 Task: For heading Use Spectral with brown colour.  font size for heading26,  'Change the font style of data to'Spectral and font size to 18,  Change the alignment of both headline & data to Align center.  In the sheet  Attendance Trackerbook
Action: Mouse moved to (42, 139)
Screenshot: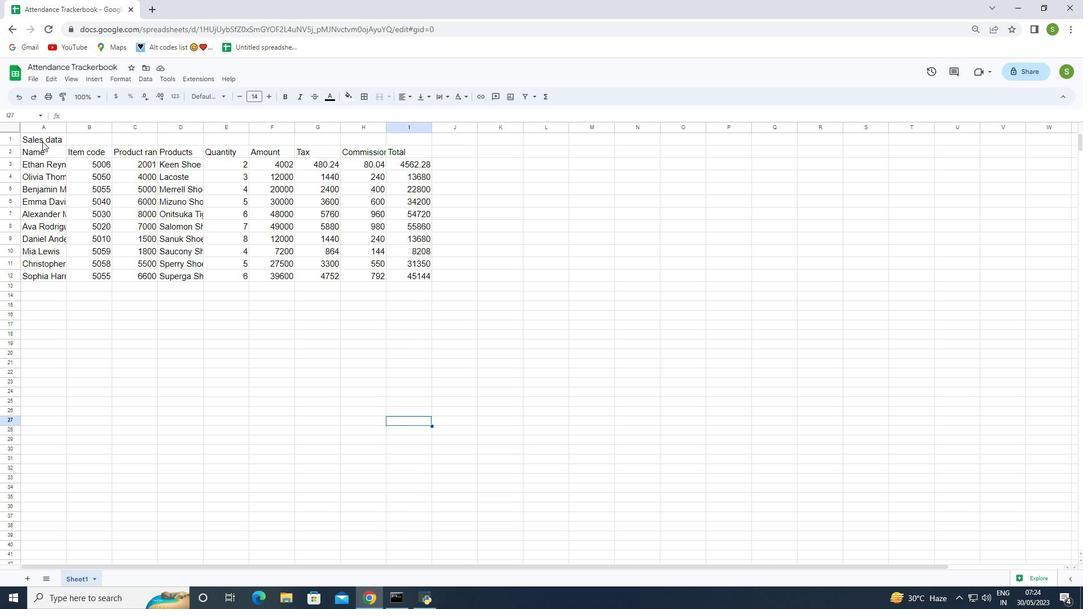 
Action: Mouse pressed left at (42, 139)
Screenshot: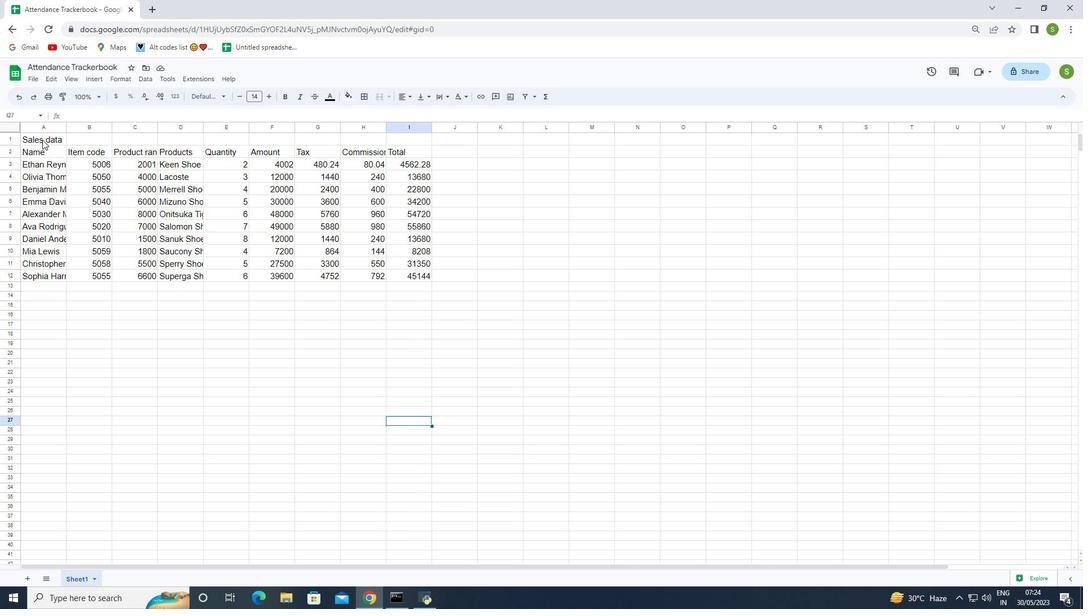 
Action: Mouse moved to (215, 95)
Screenshot: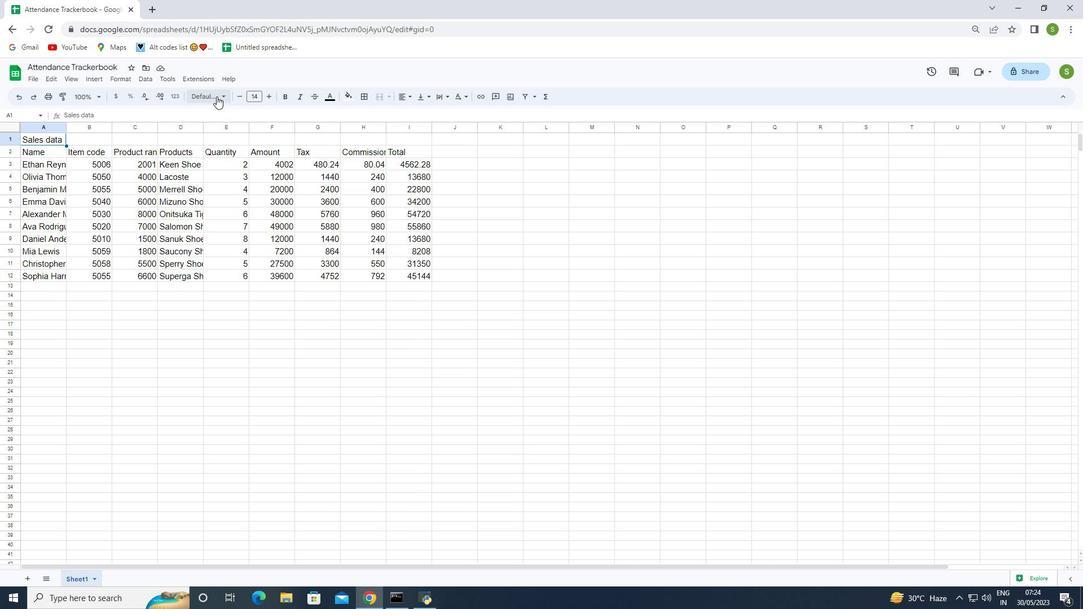 
Action: Mouse pressed left at (215, 95)
Screenshot: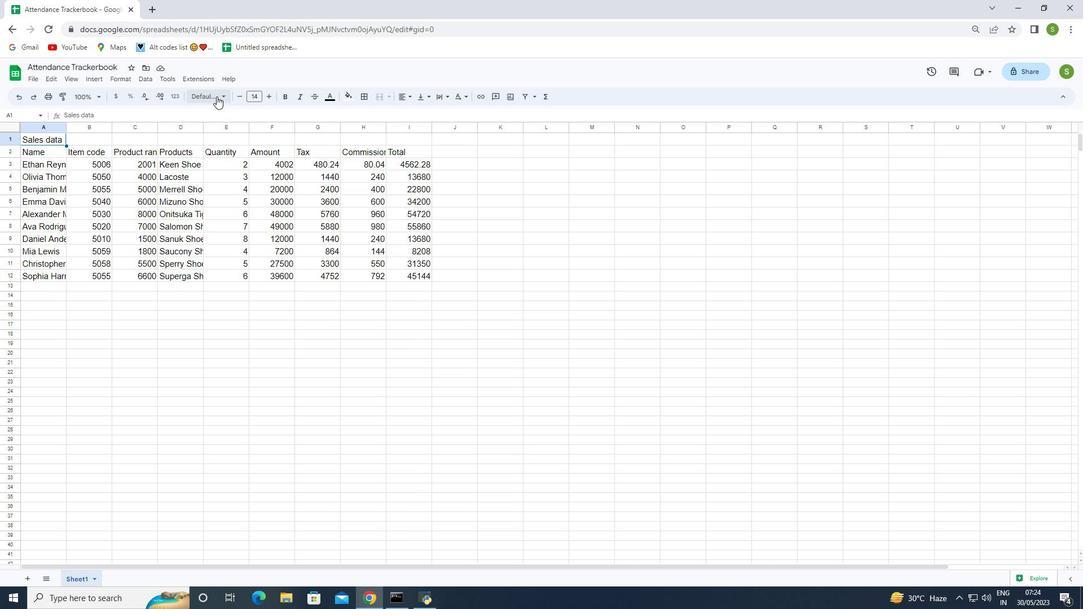 
Action: Mouse moved to (232, 448)
Screenshot: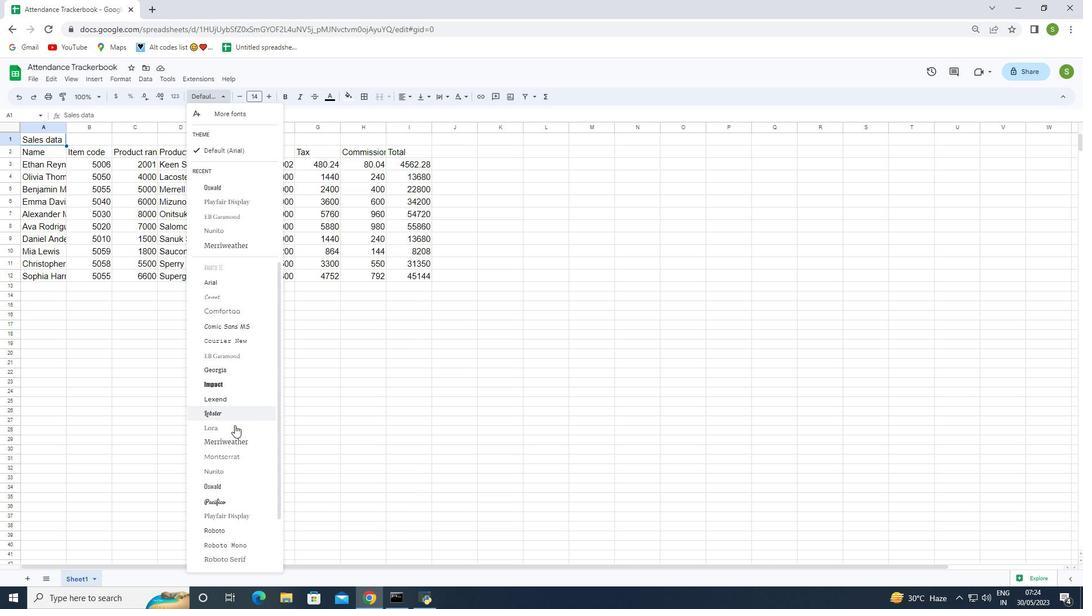 
Action: Mouse scrolled (232, 448) with delta (0, 0)
Screenshot: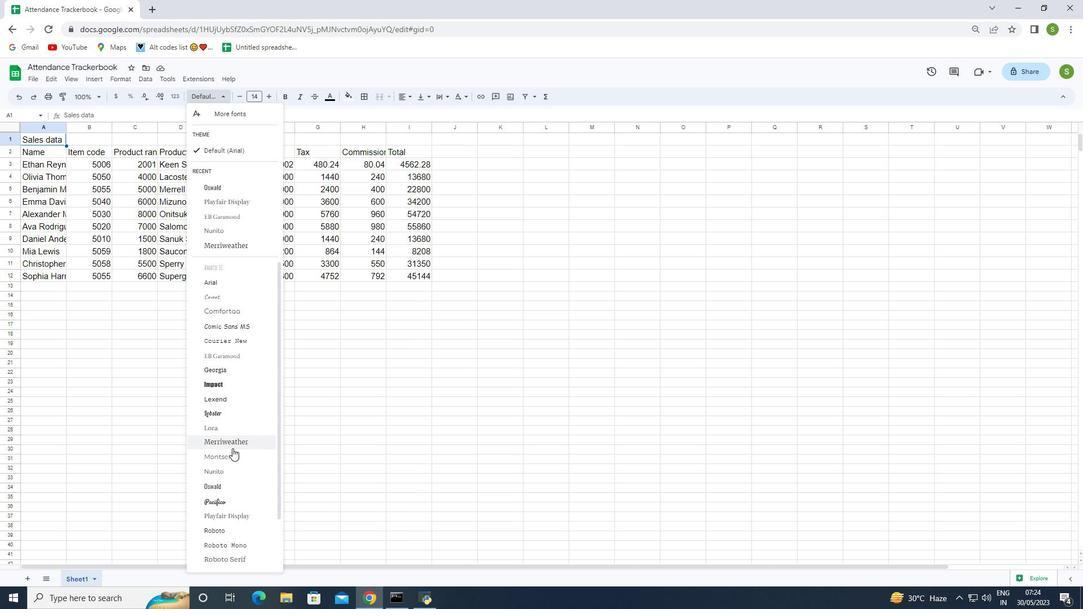 
Action: Mouse moved to (233, 452)
Screenshot: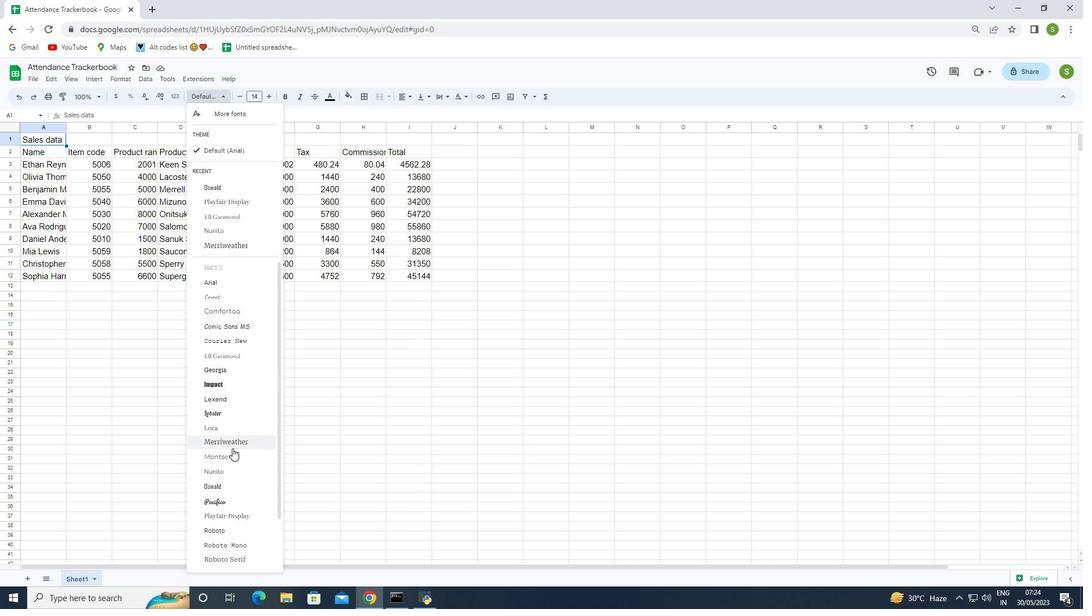 
Action: Mouse scrolled (233, 451) with delta (0, 0)
Screenshot: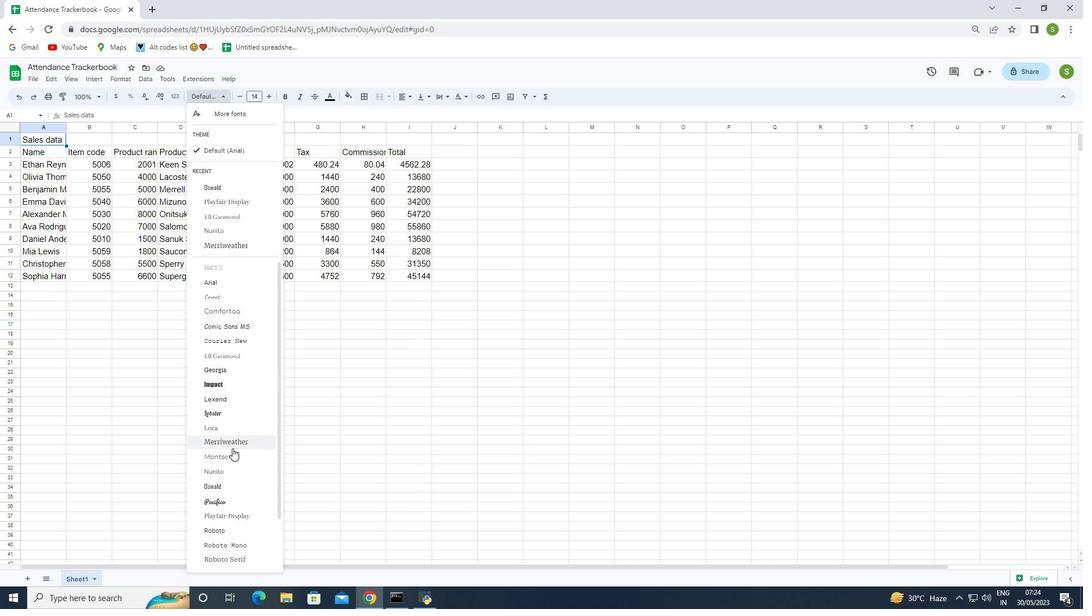 
Action: Mouse moved to (235, 457)
Screenshot: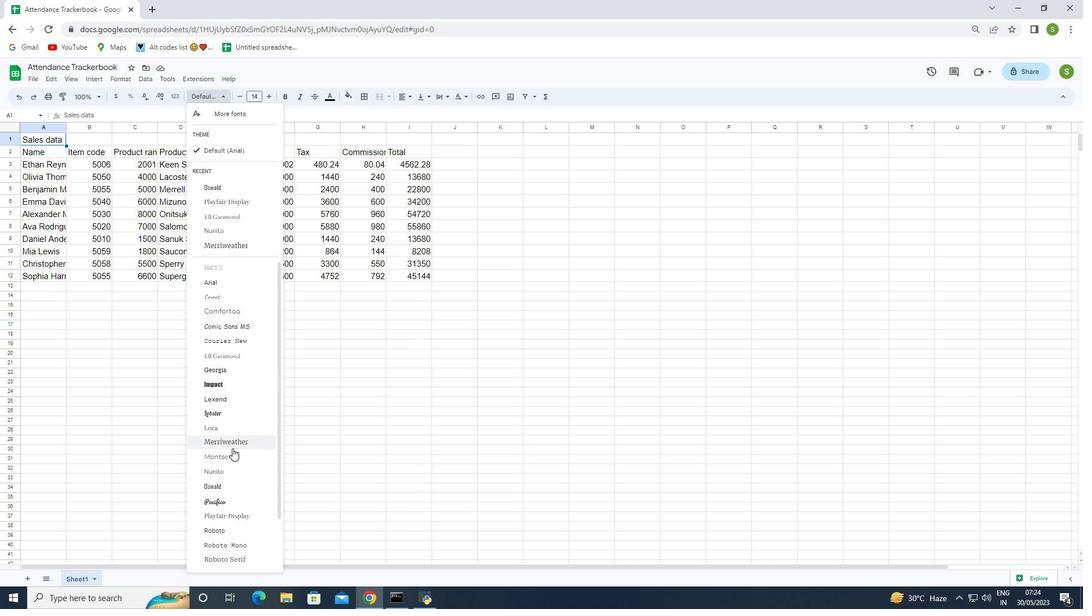 
Action: Mouse scrolled (235, 457) with delta (0, 0)
Screenshot: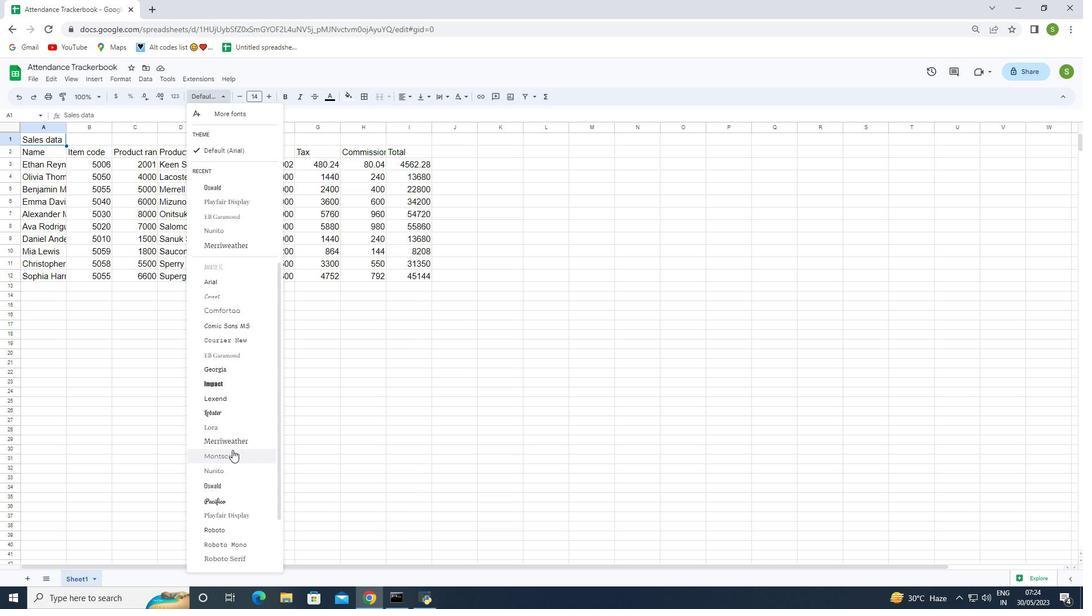 
Action: Mouse moved to (235, 459)
Screenshot: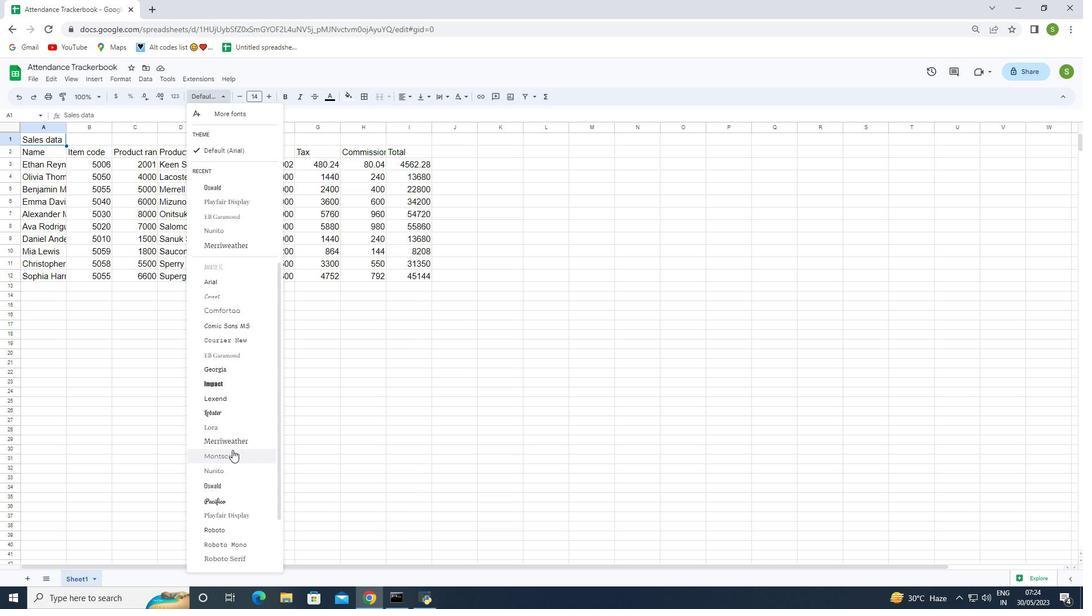 
Action: Mouse scrolled (235, 458) with delta (0, 0)
Screenshot: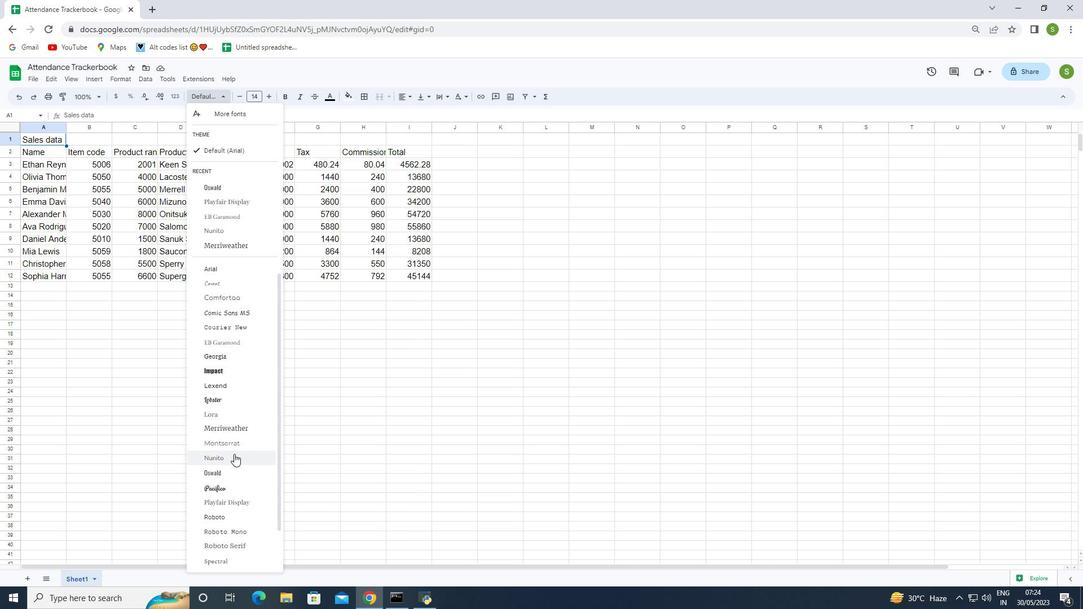 
Action: Mouse moved to (235, 460)
Screenshot: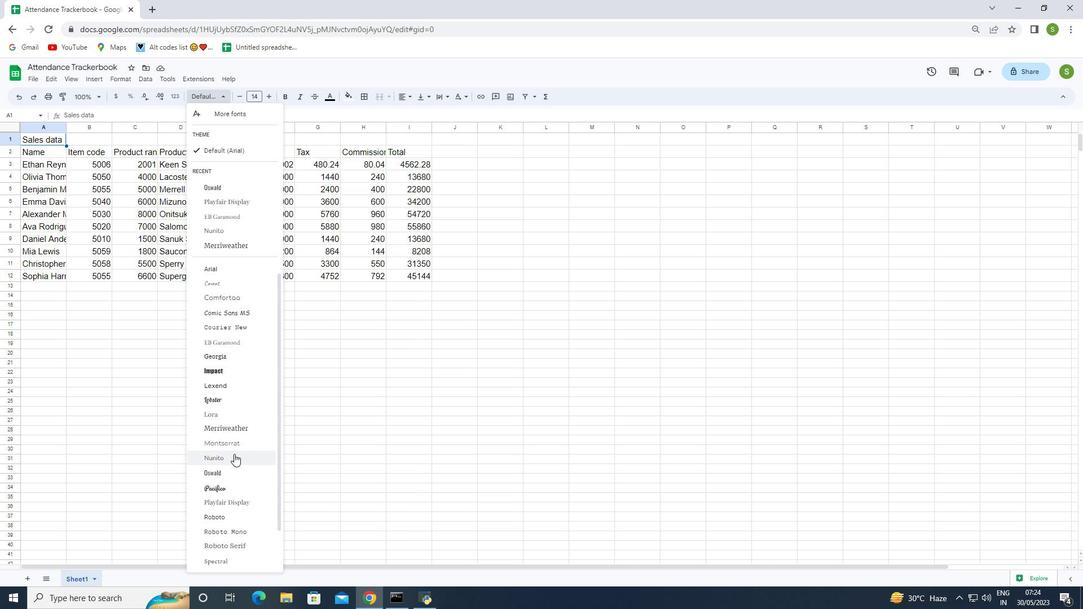 
Action: Mouse scrolled (235, 460) with delta (0, 0)
Screenshot: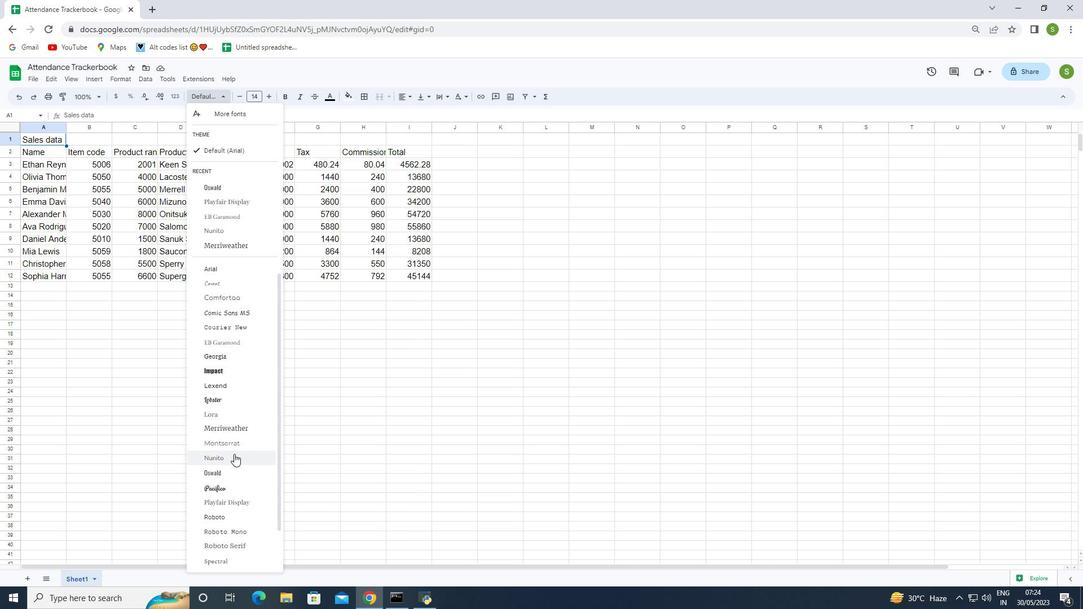 
Action: Mouse moved to (237, 461)
Screenshot: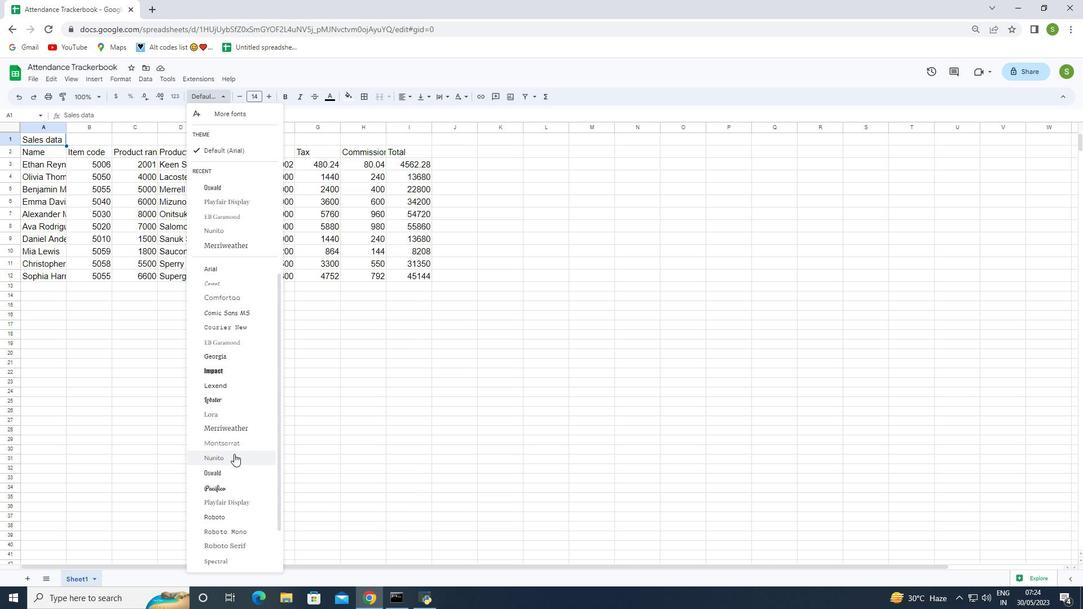 
Action: Mouse scrolled (237, 461) with delta (0, 0)
Screenshot: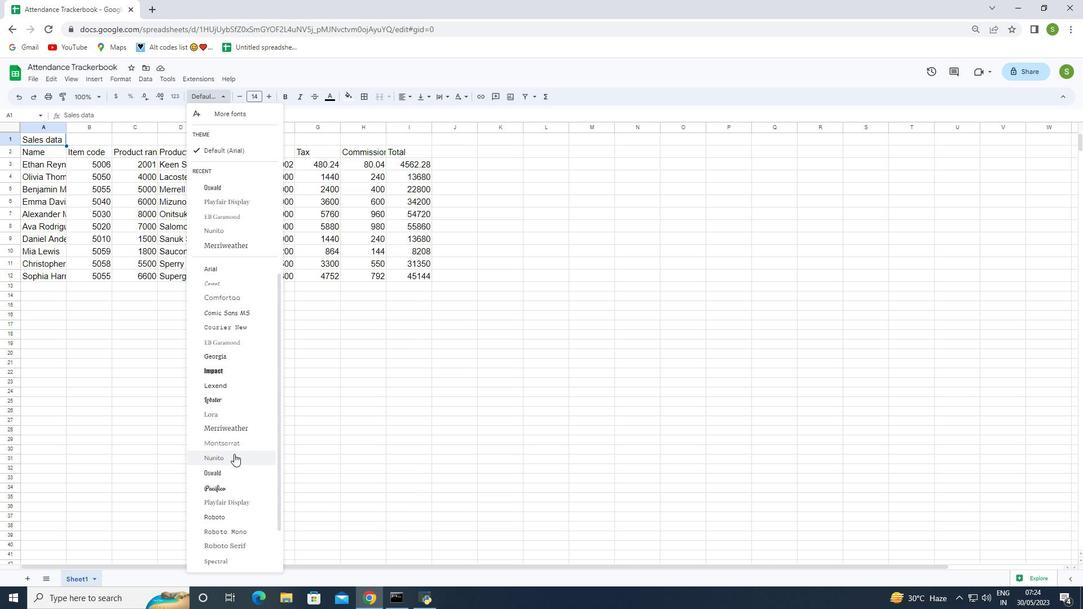 
Action: Mouse moved to (245, 489)
Screenshot: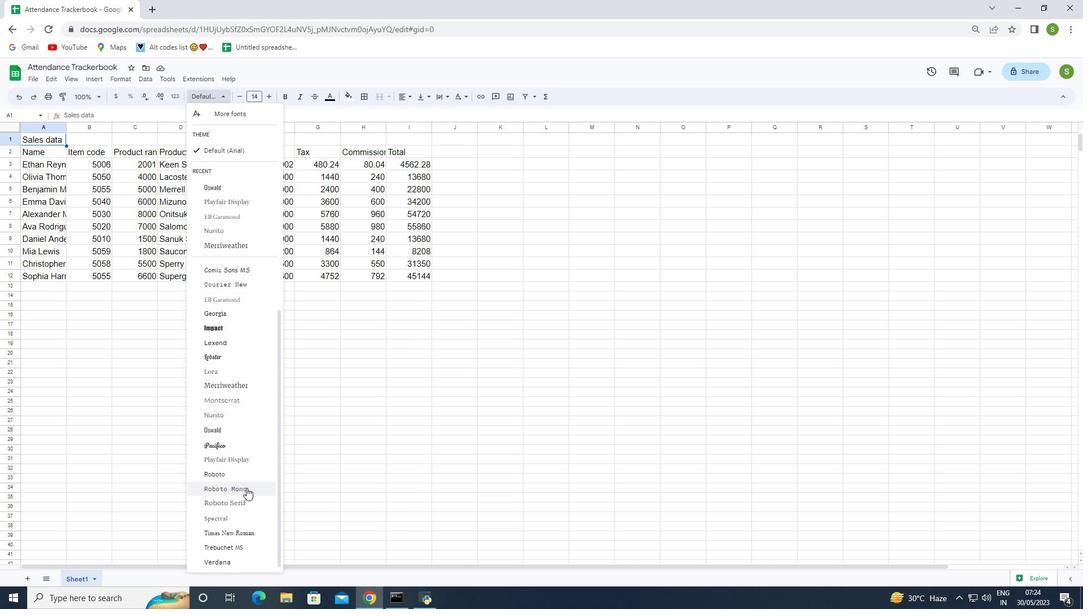 
Action: Mouse scrolled (245, 489) with delta (0, 0)
Screenshot: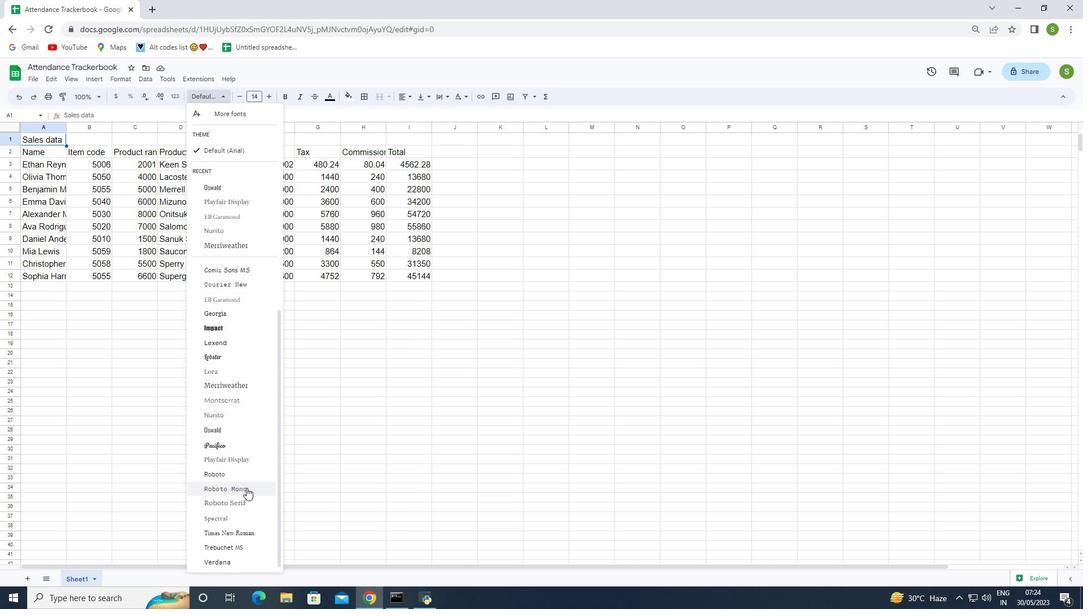 
Action: Mouse moved to (245, 489)
Screenshot: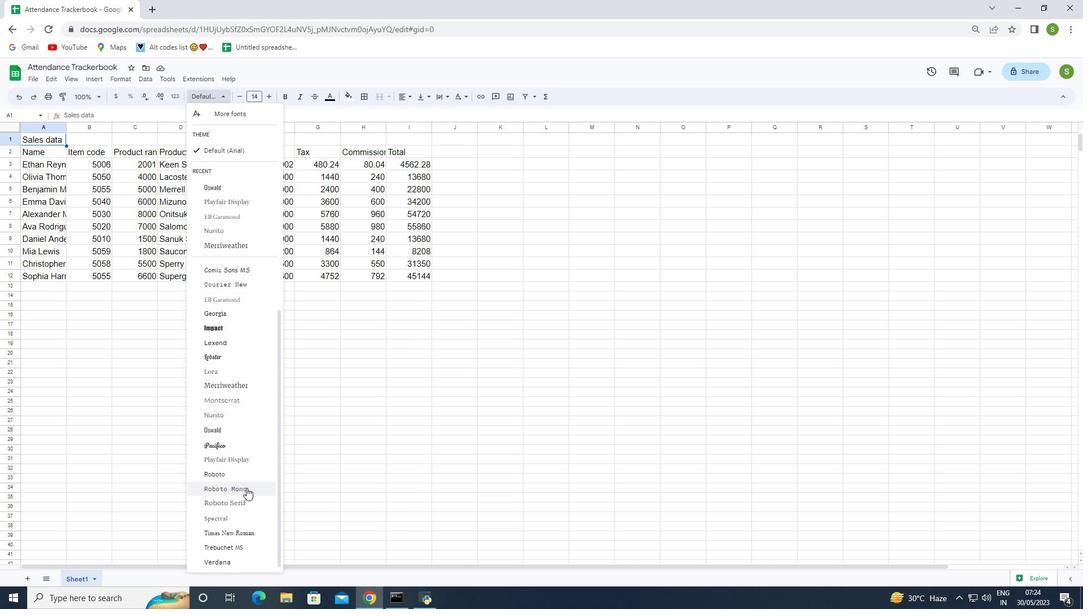 
Action: Mouse scrolled (245, 489) with delta (0, 0)
Screenshot: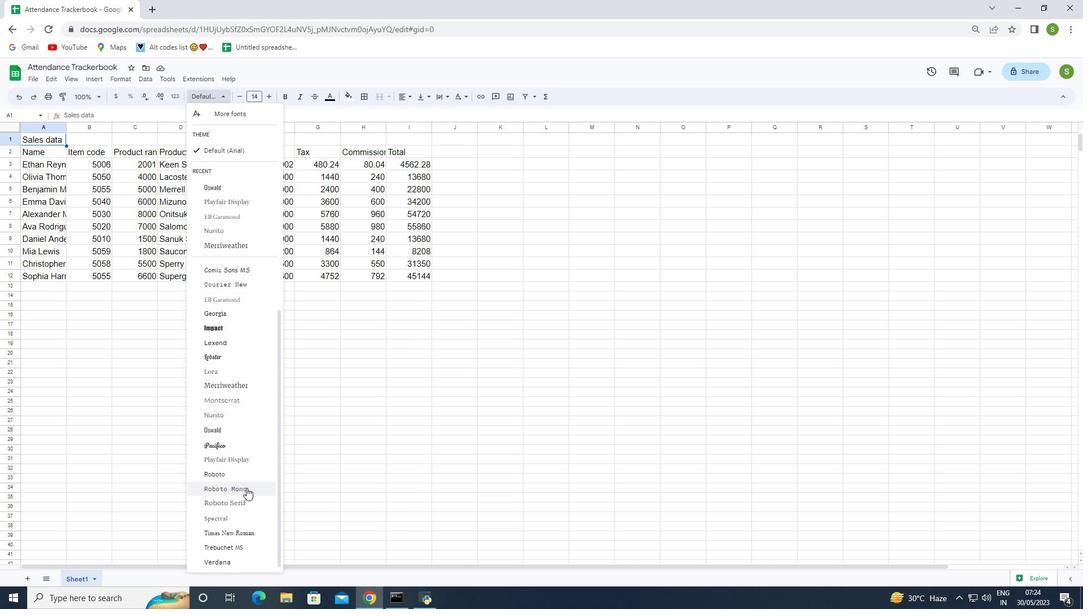 
Action: Mouse scrolled (245, 489) with delta (0, 0)
Screenshot: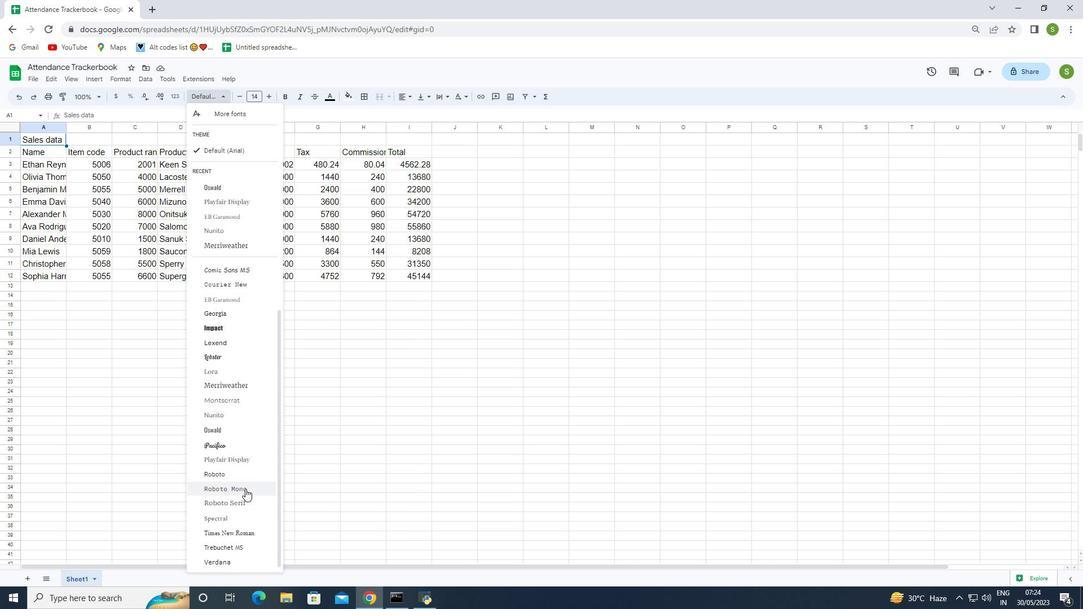 
Action: Mouse moved to (244, 490)
Screenshot: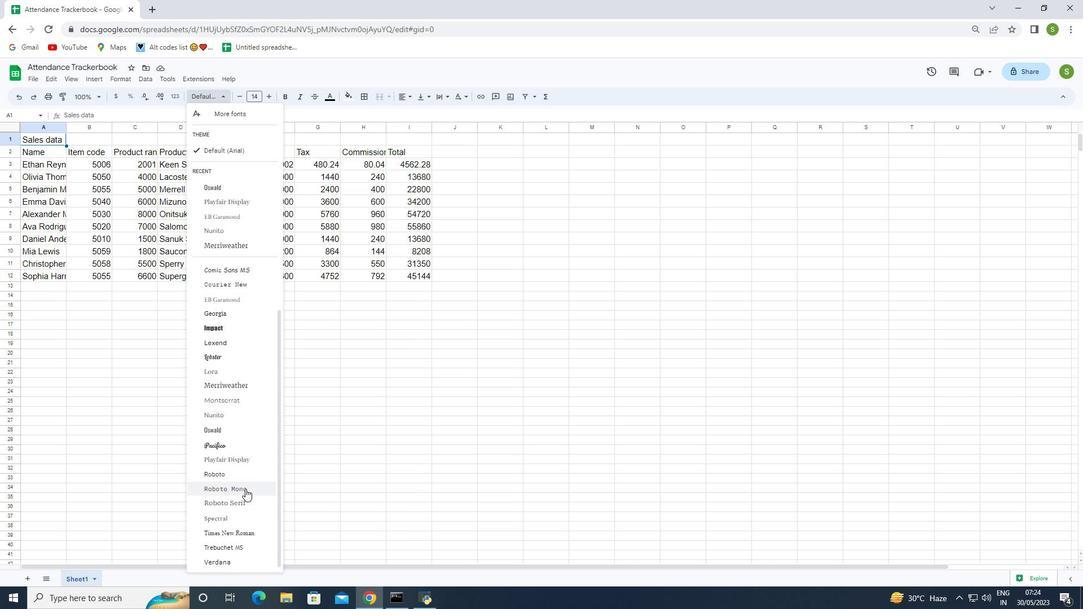 
Action: Mouse scrolled (244, 489) with delta (0, 0)
Screenshot: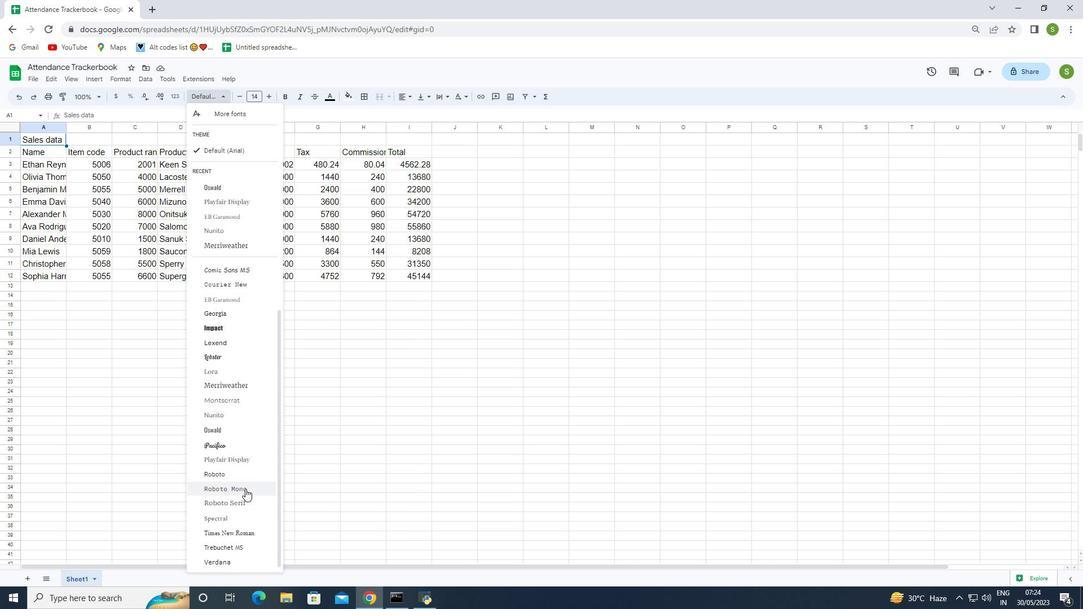 
Action: Mouse moved to (244, 490)
Screenshot: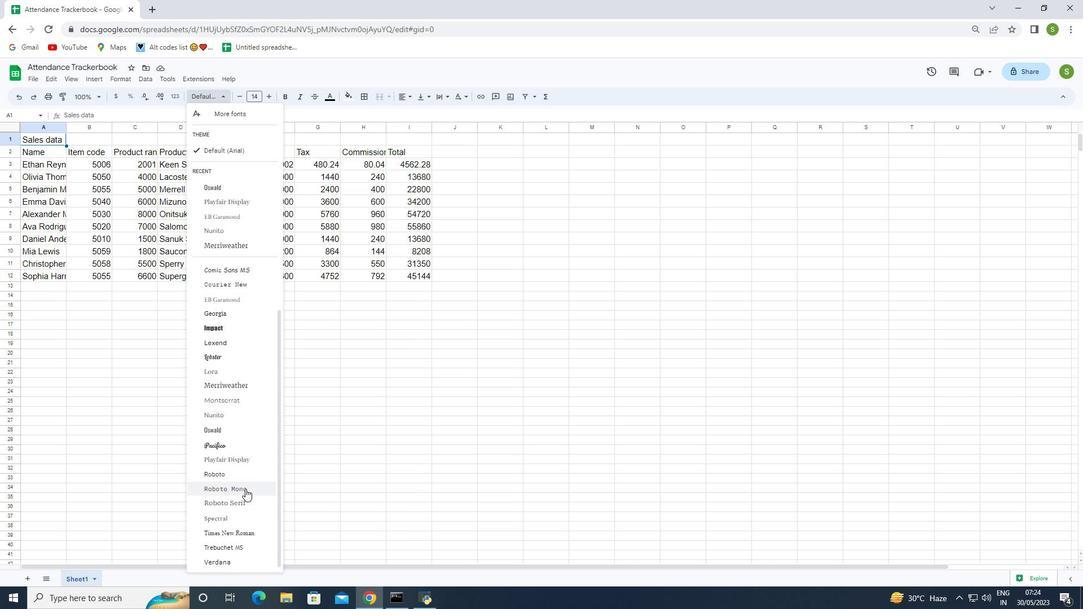 
Action: Mouse scrolled (244, 489) with delta (0, 0)
Screenshot: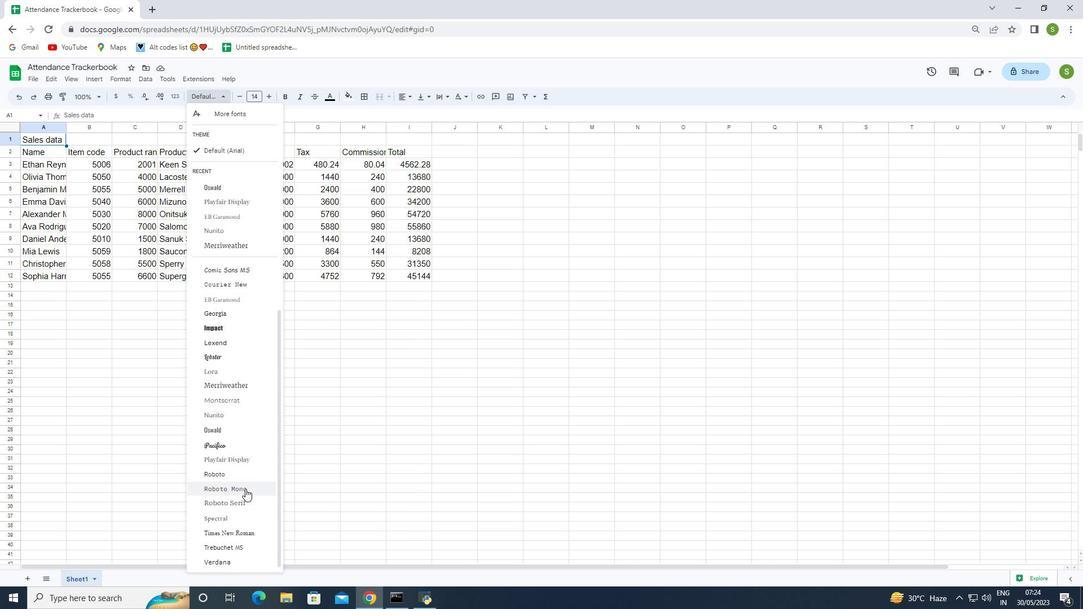 
Action: Mouse moved to (228, 521)
Screenshot: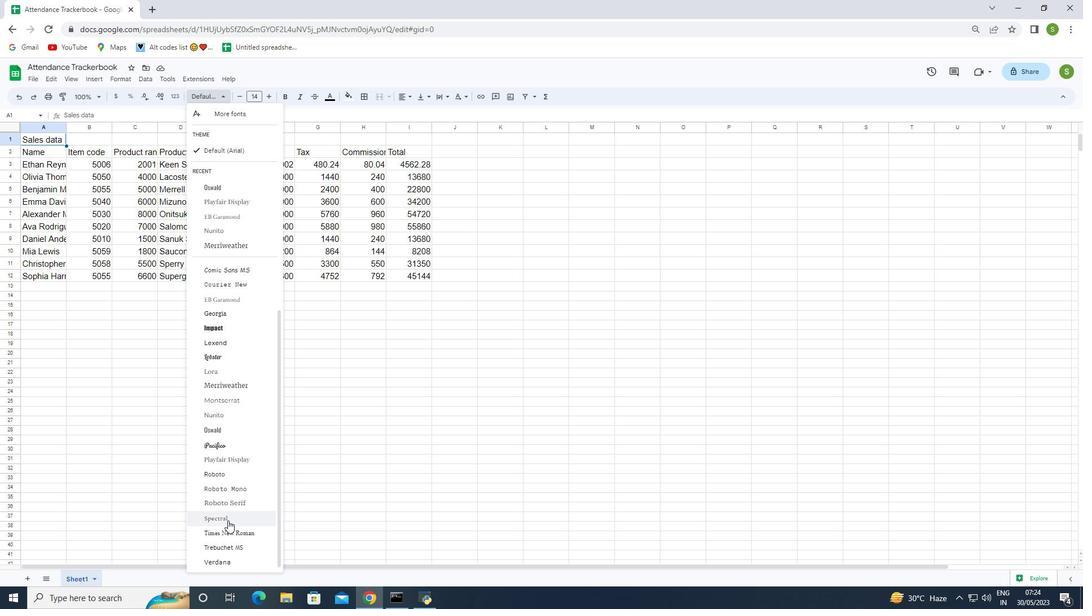 
Action: Mouse pressed left at (228, 521)
Screenshot: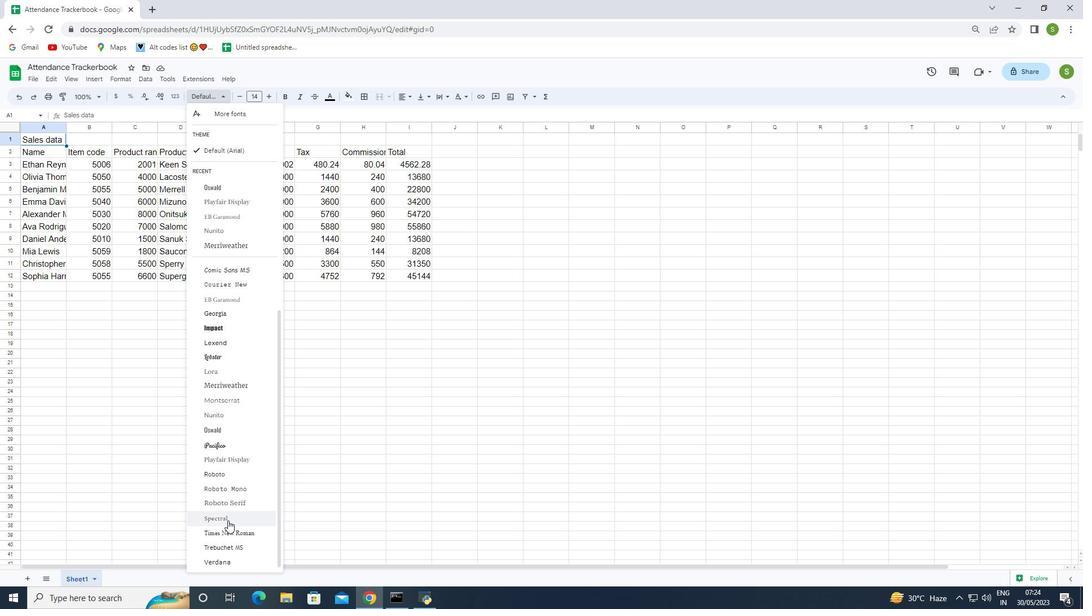 
Action: Mouse moved to (53, 139)
Screenshot: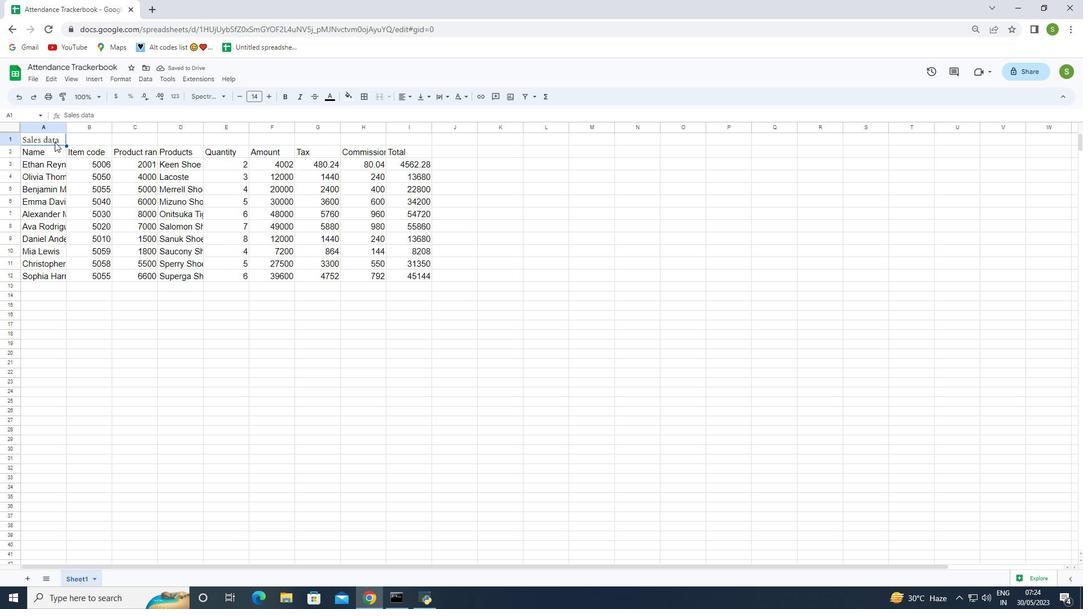 
Action: Mouse pressed left at (53, 139)
Screenshot: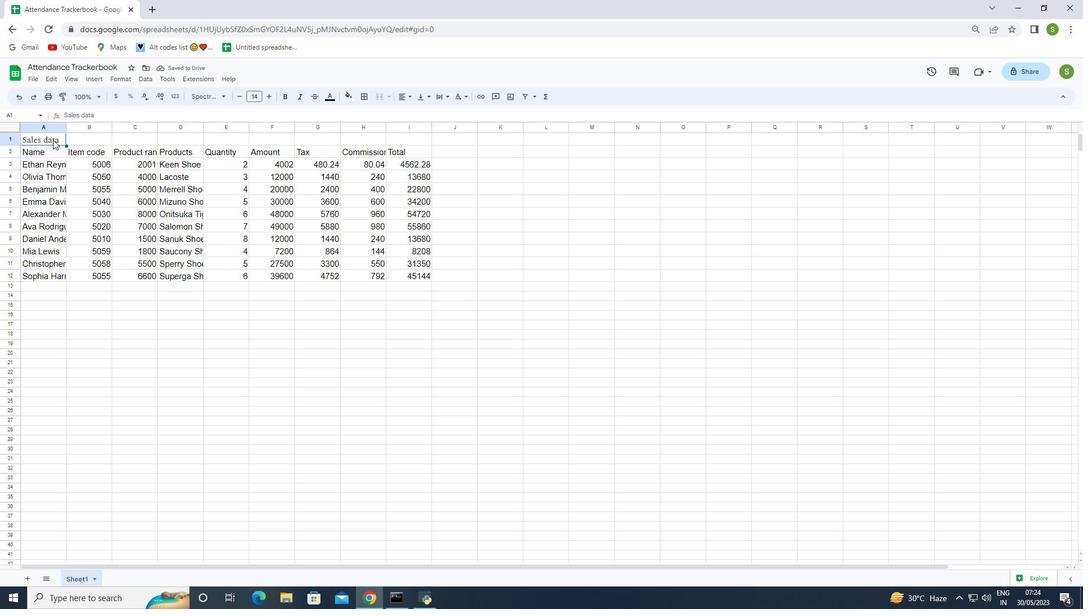 
Action: Mouse moved to (355, 97)
Screenshot: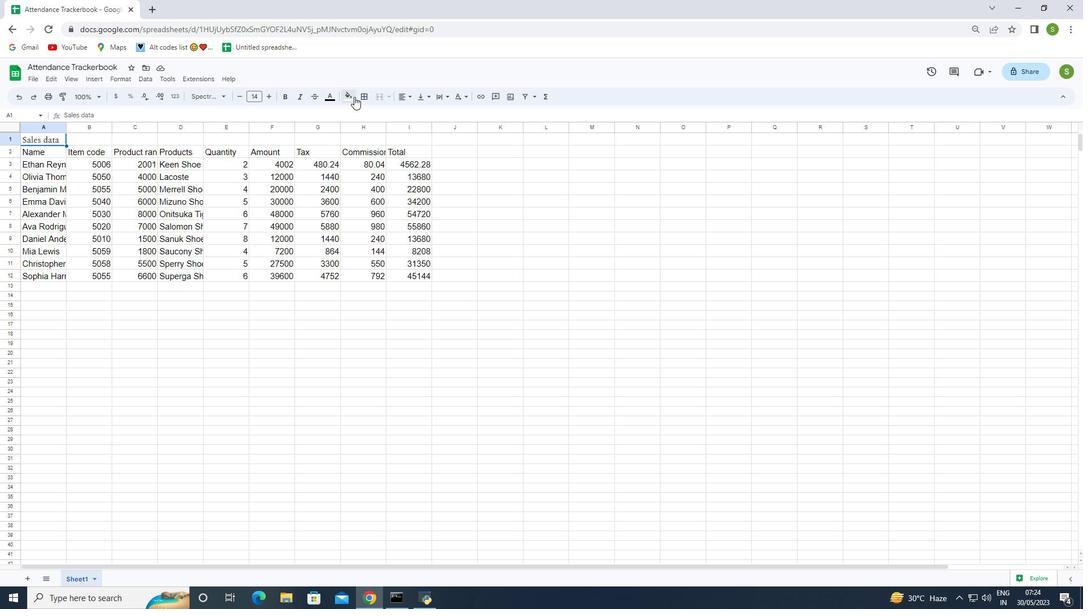 
Action: Mouse pressed left at (355, 97)
Screenshot: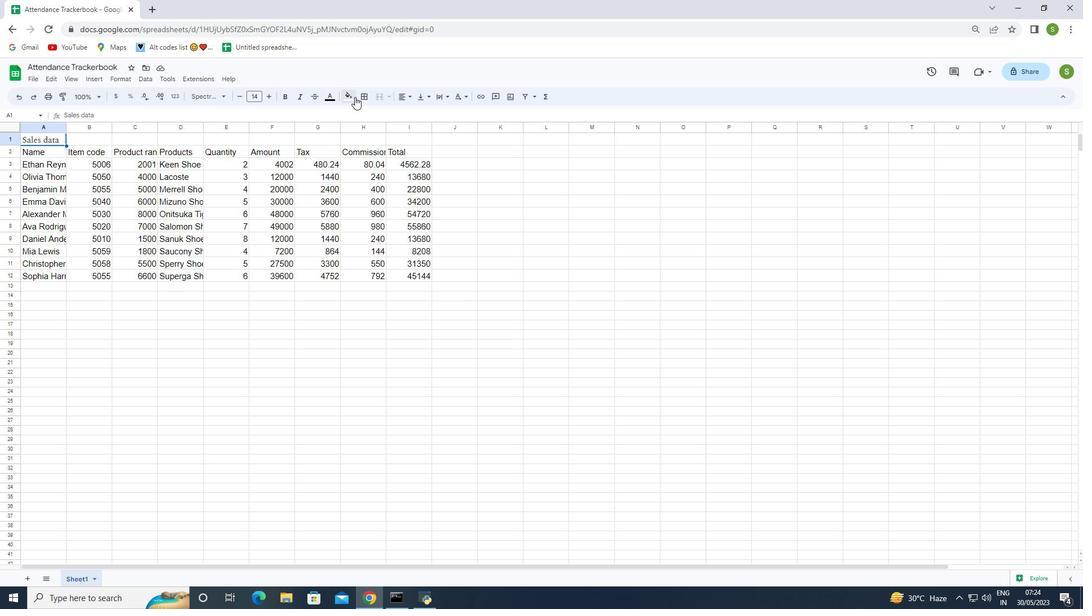
Action: Mouse moved to (353, 139)
Screenshot: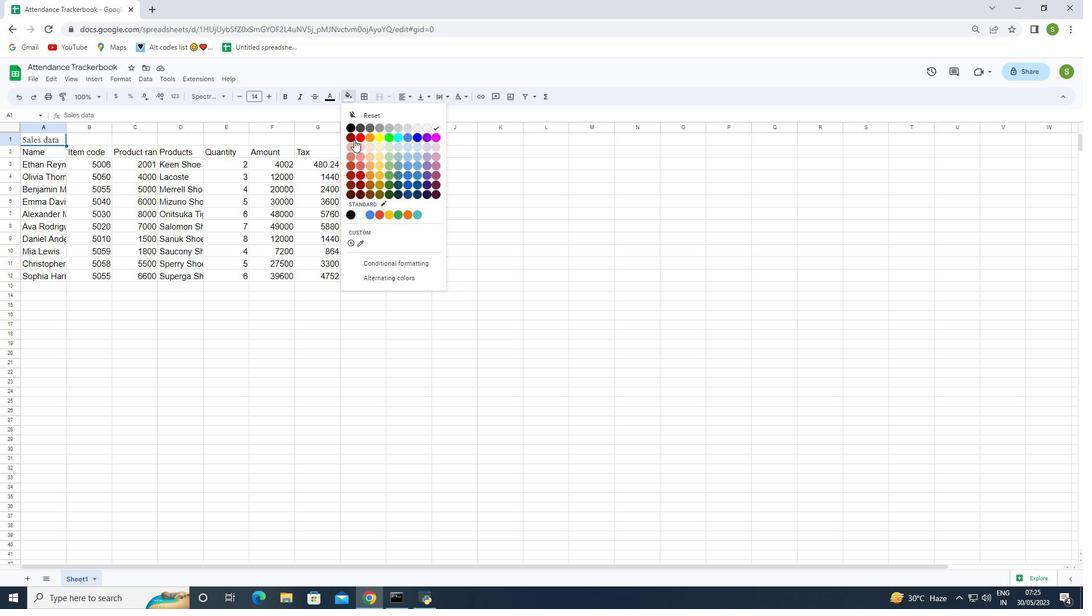 
Action: Mouse pressed left at (353, 139)
Screenshot: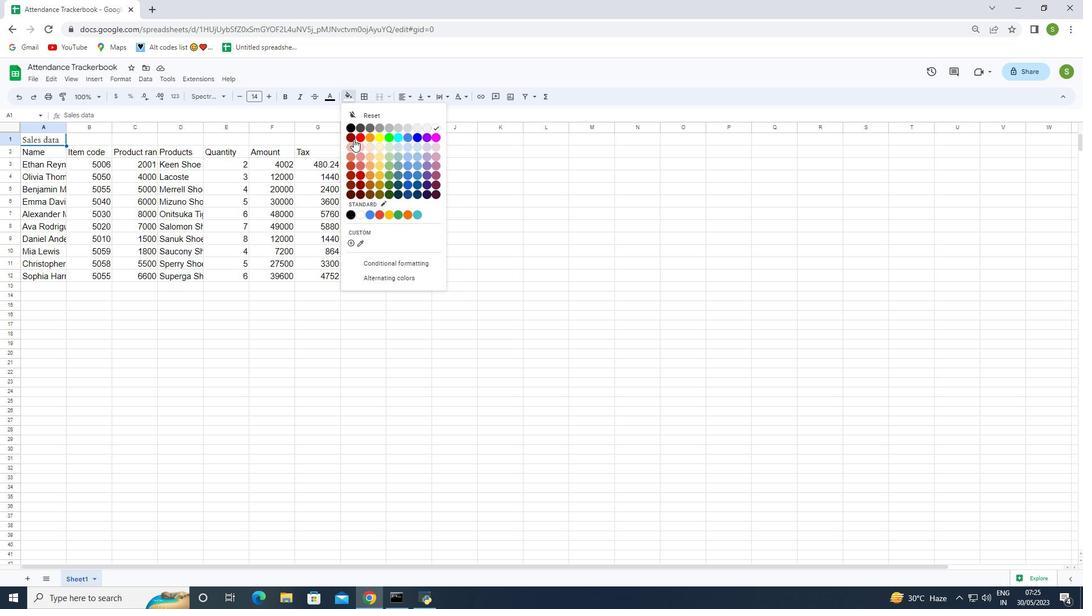 
Action: Mouse moved to (270, 97)
Screenshot: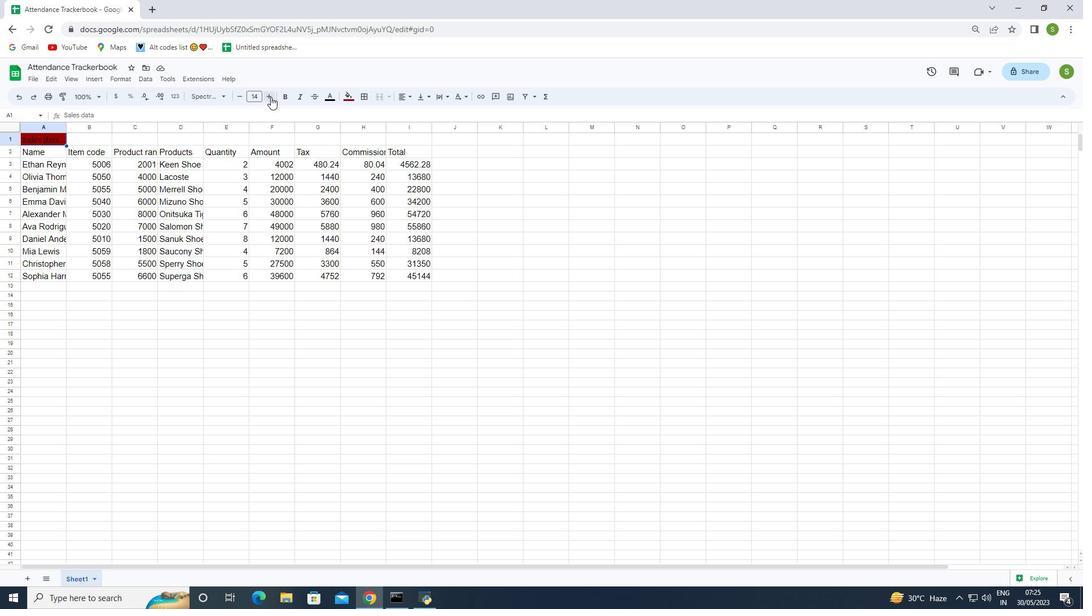 
Action: Mouse pressed left at (270, 97)
Screenshot: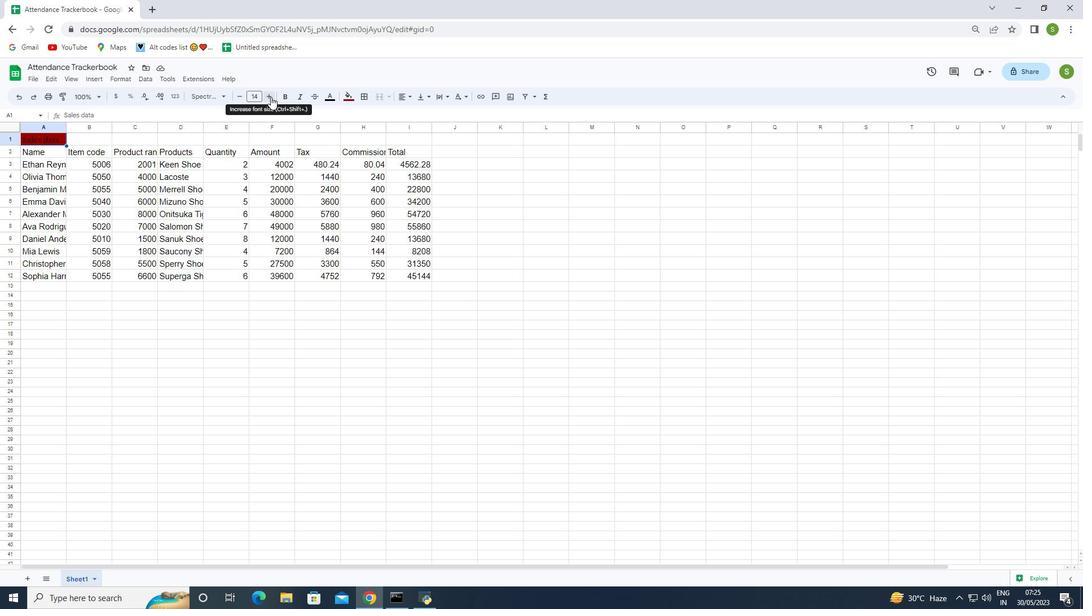 
Action: Mouse pressed left at (270, 97)
Screenshot: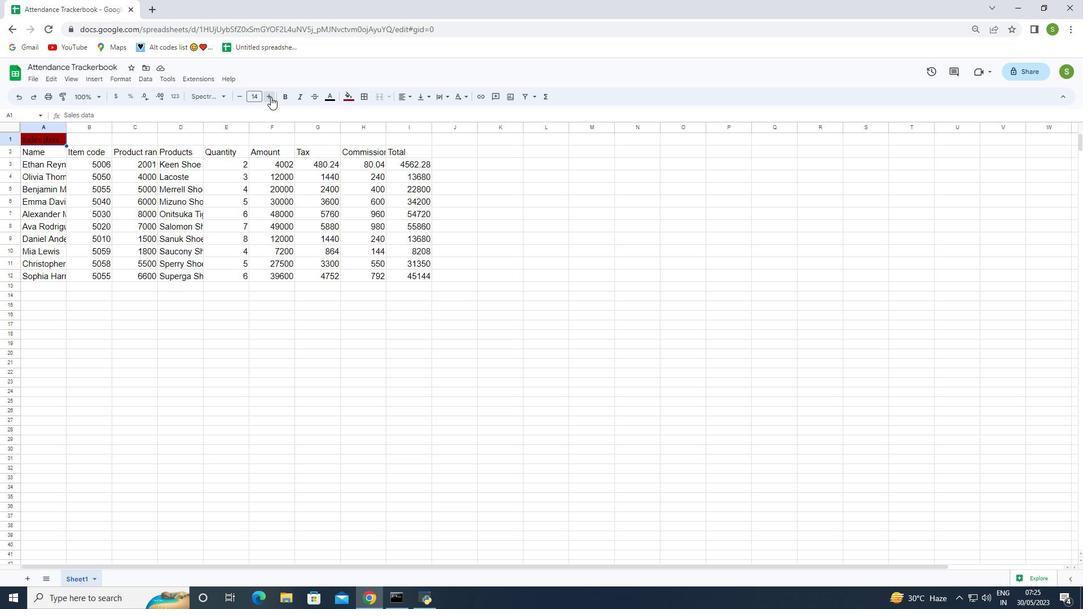 
Action: Mouse pressed left at (270, 97)
Screenshot: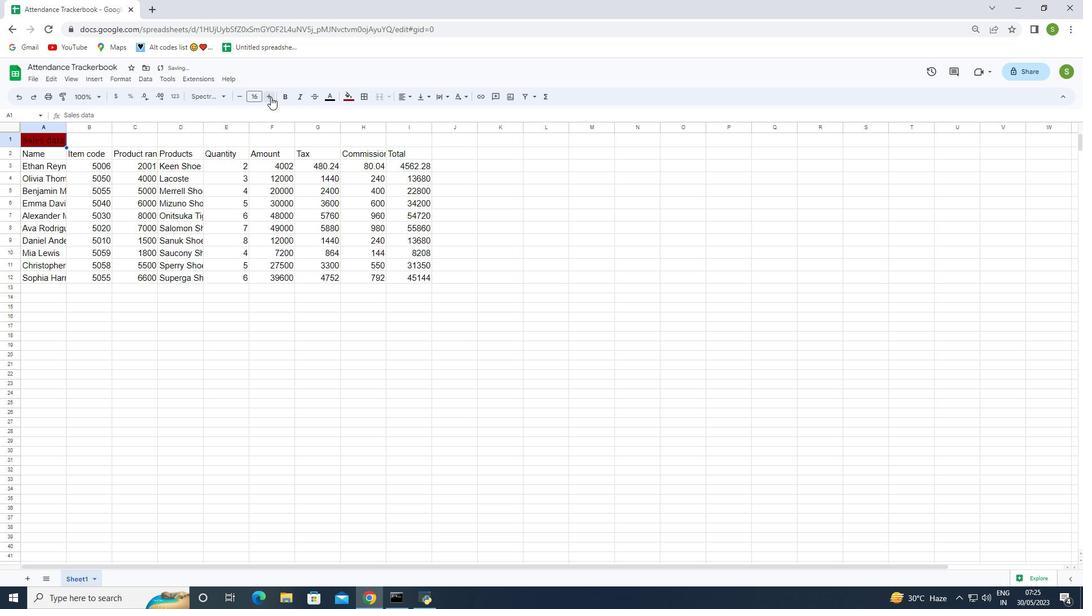 
Action: Mouse pressed left at (270, 97)
Screenshot: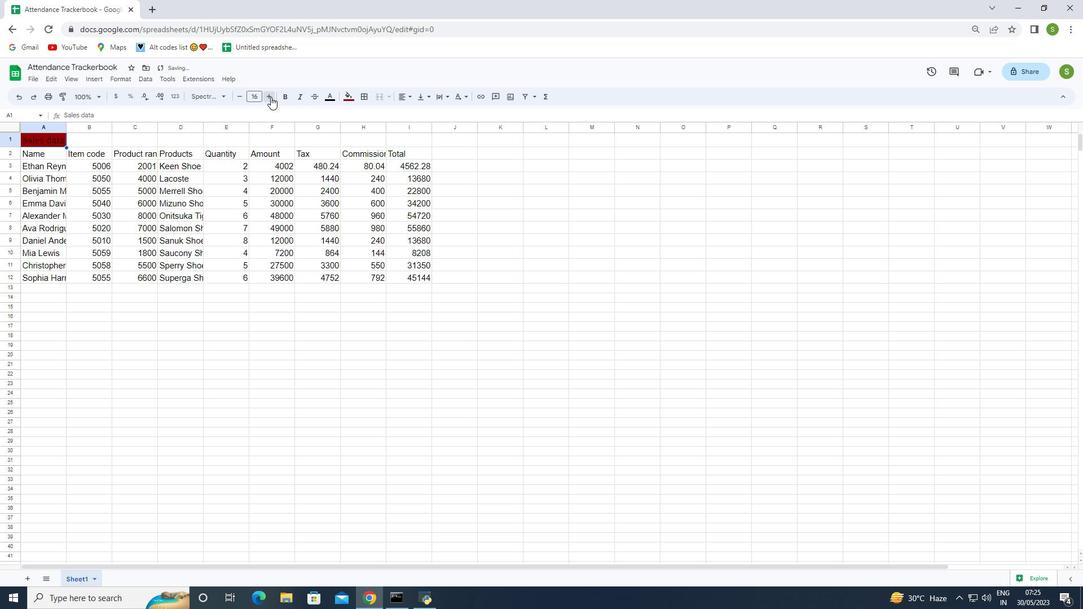
Action: Mouse pressed left at (270, 97)
Screenshot: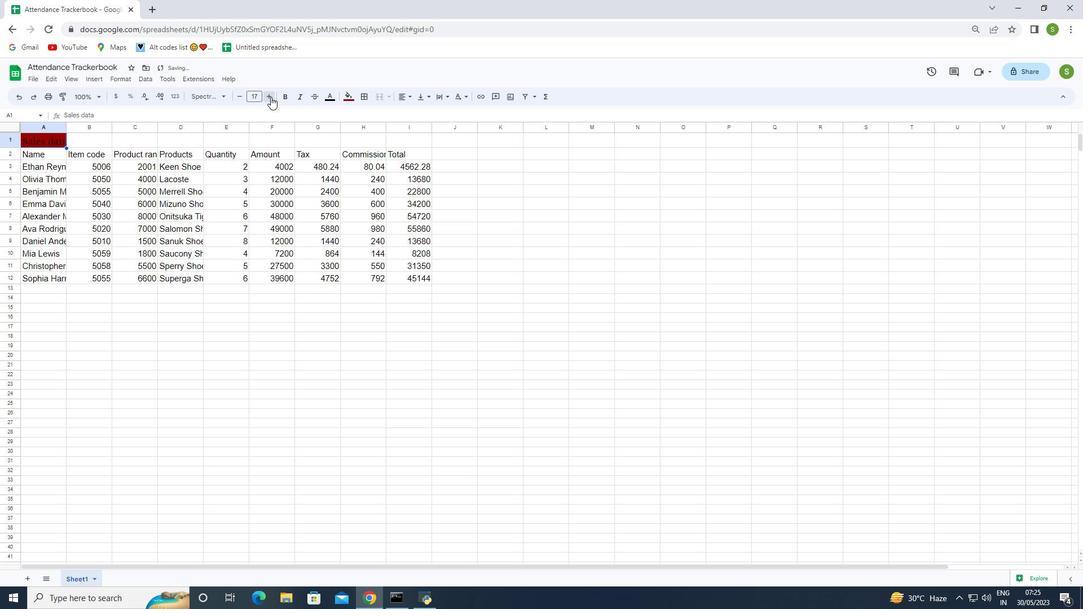 
Action: Mouse pressed left at (270, 97)
Screenshot: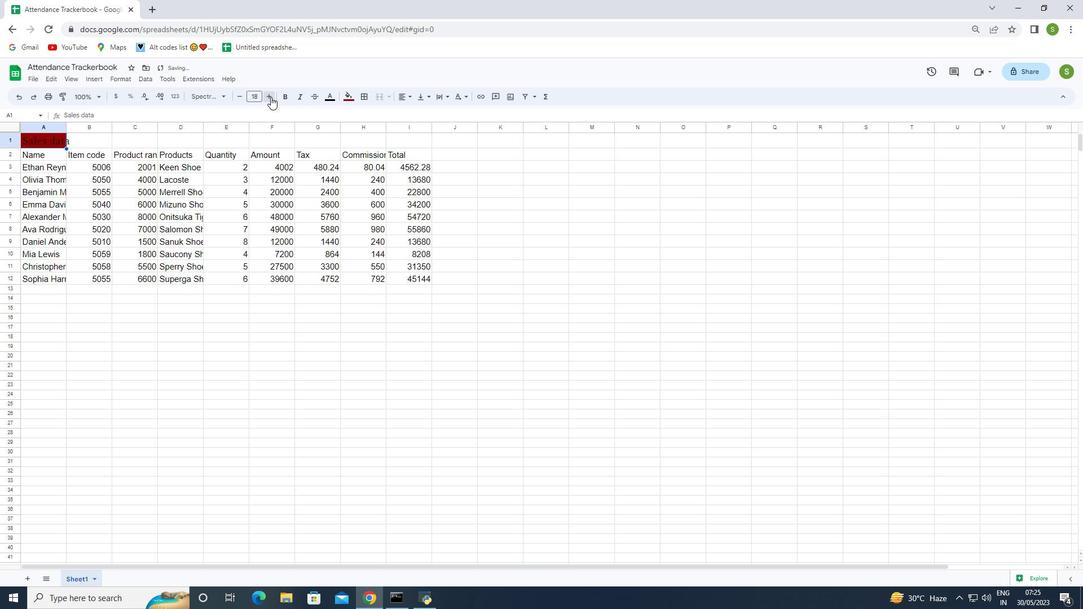 
Action: Mouse pressed left at (270, 97)
Screenshot: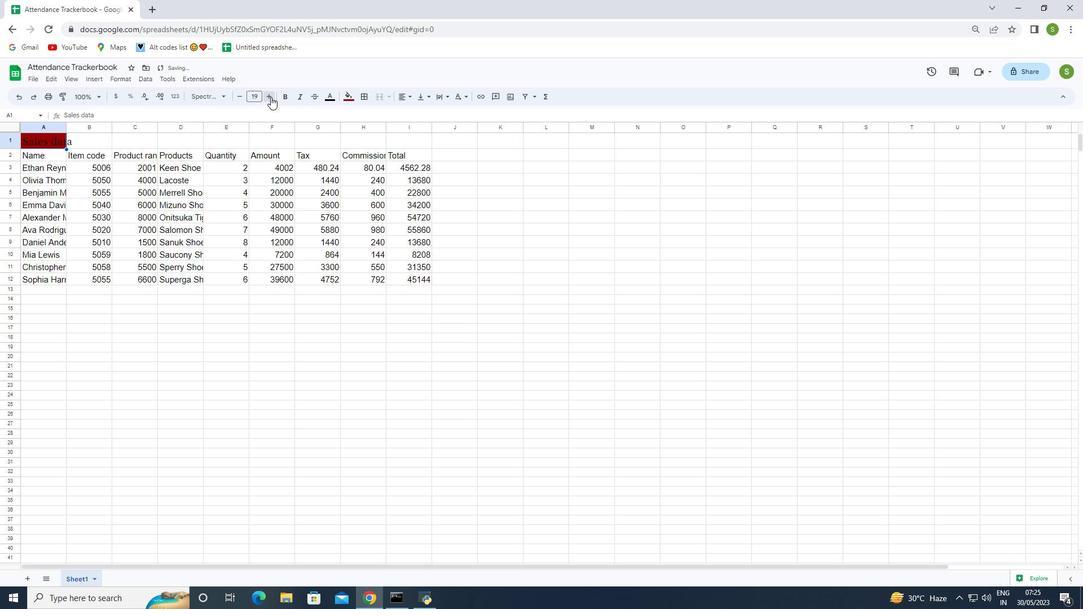 
Action: Mouse pressed left at (270, 97)
Screenshot: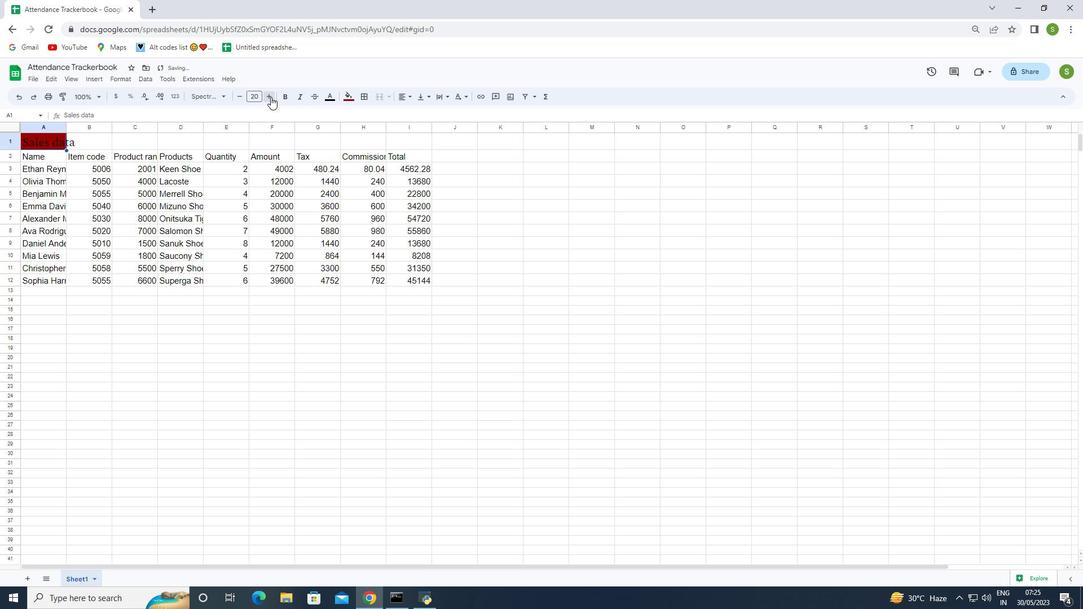 
Action: Mouse pressed left at (270, 97)
Screenshot: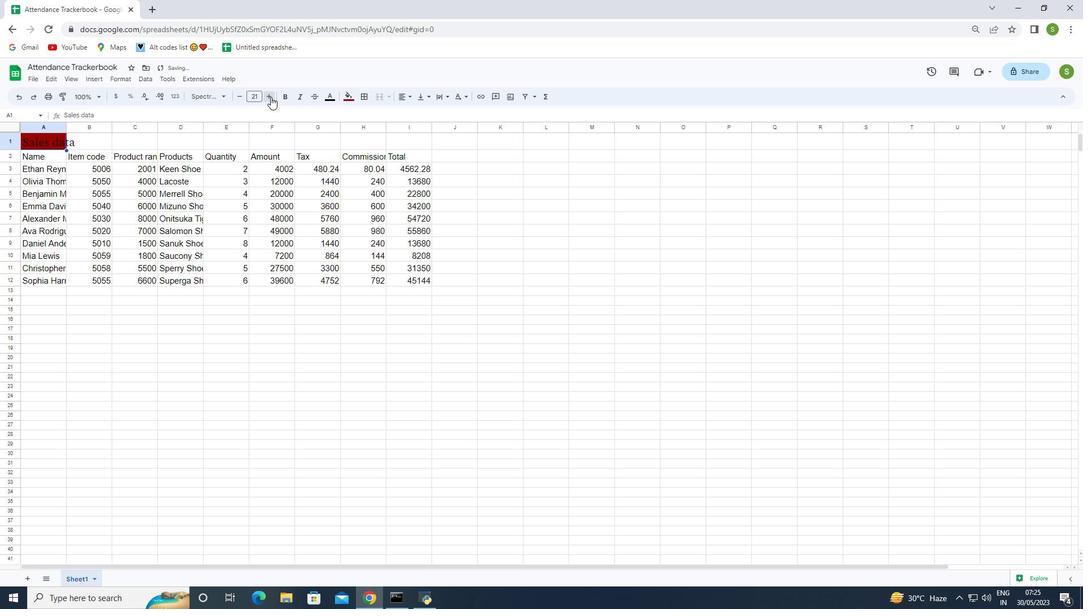 
Action: Mouse pressed left at (270, 97)
Screenshot: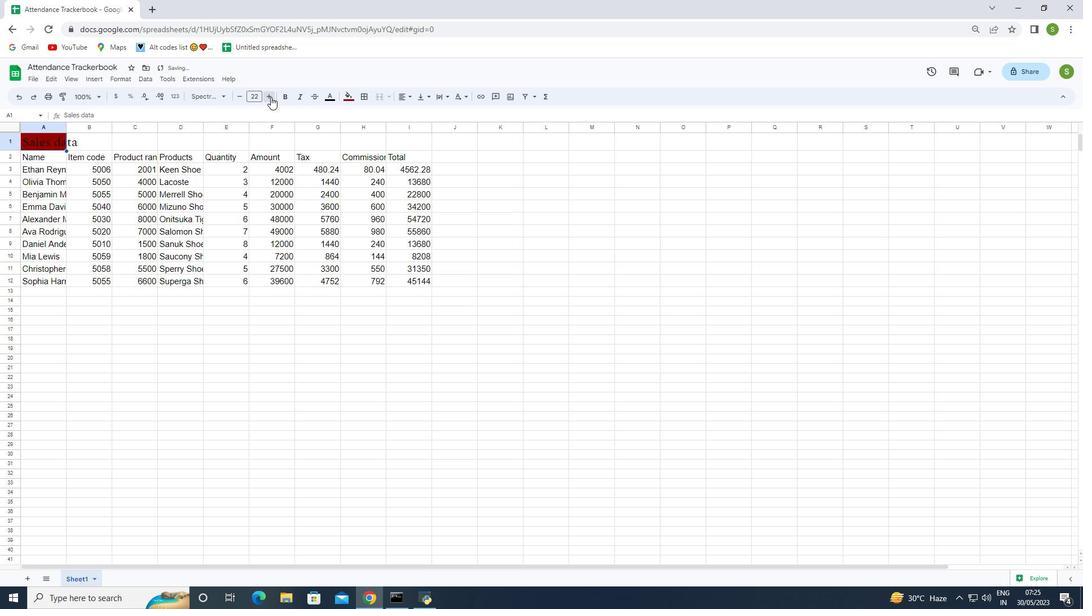 
Action: Mouse pressed left at (270, 97)
Screenshot: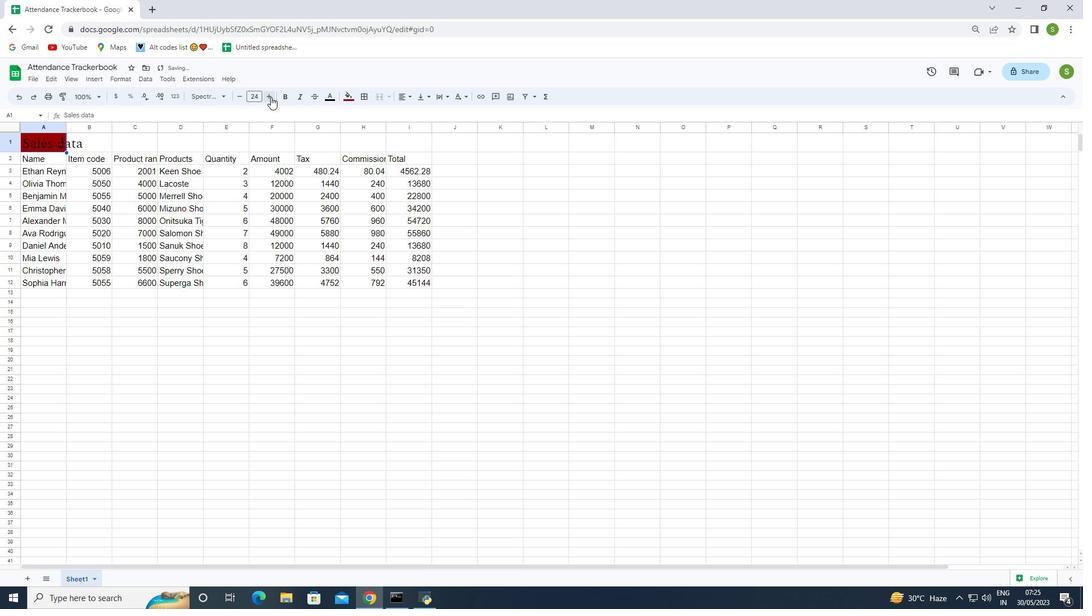 
Action: Mouse pressed left at (270, 97)
Screenshot: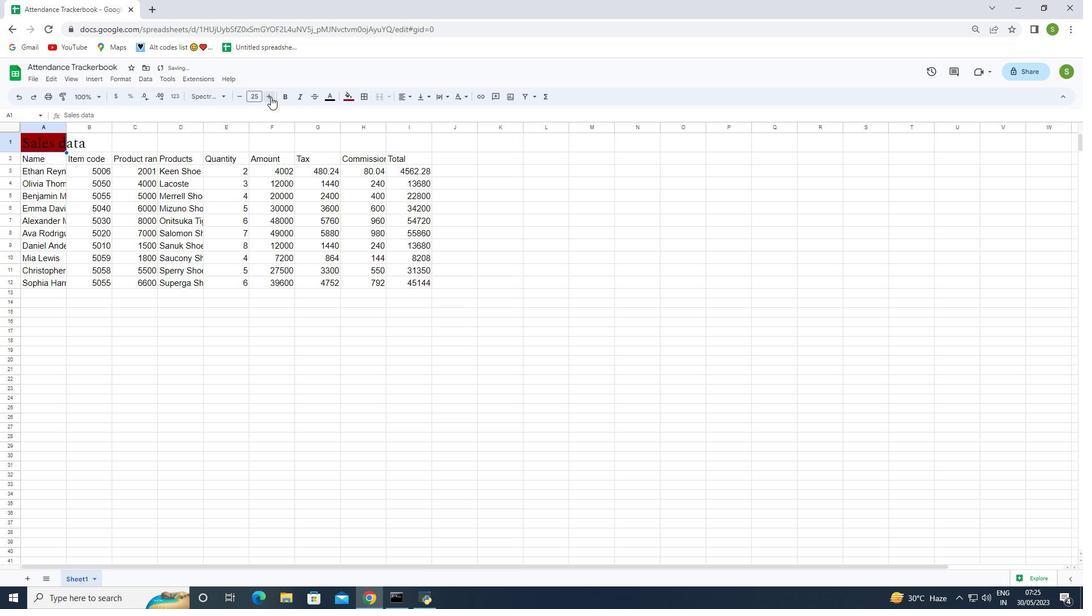 
Action: Mouse moved to (190, 317)
Screenshot: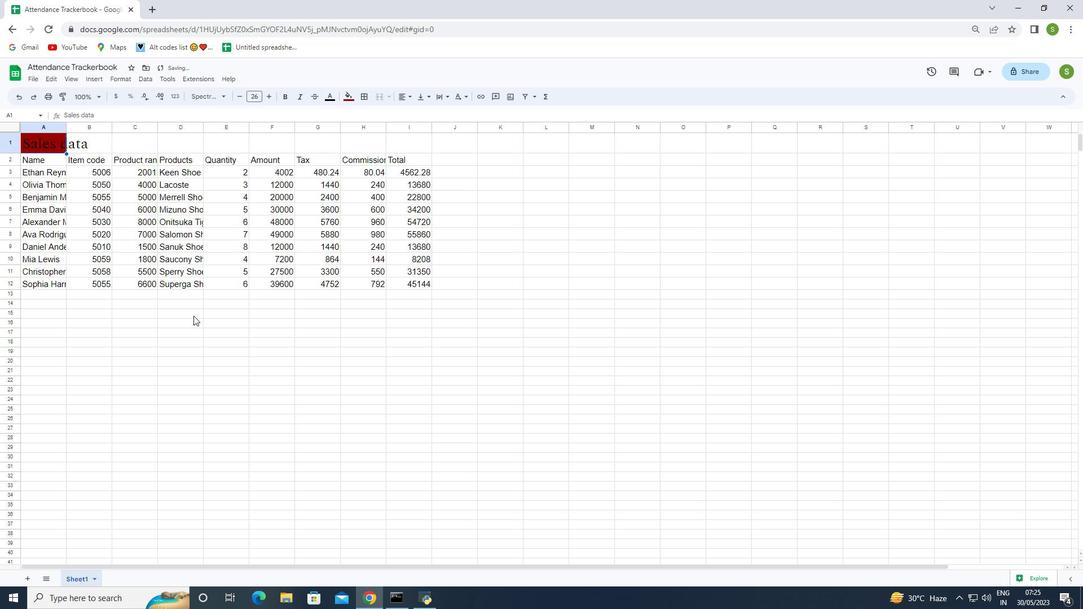 
Action: Mouse pressed left at (190, 317)
Screenshot: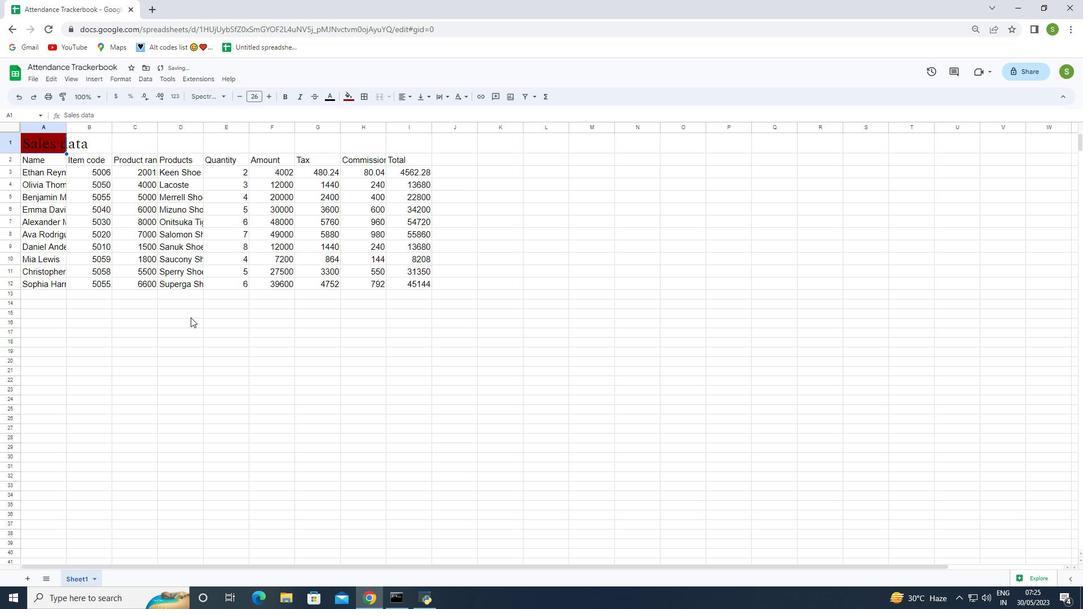 
Action: Mouse moved to (66, 126)
Screenshot: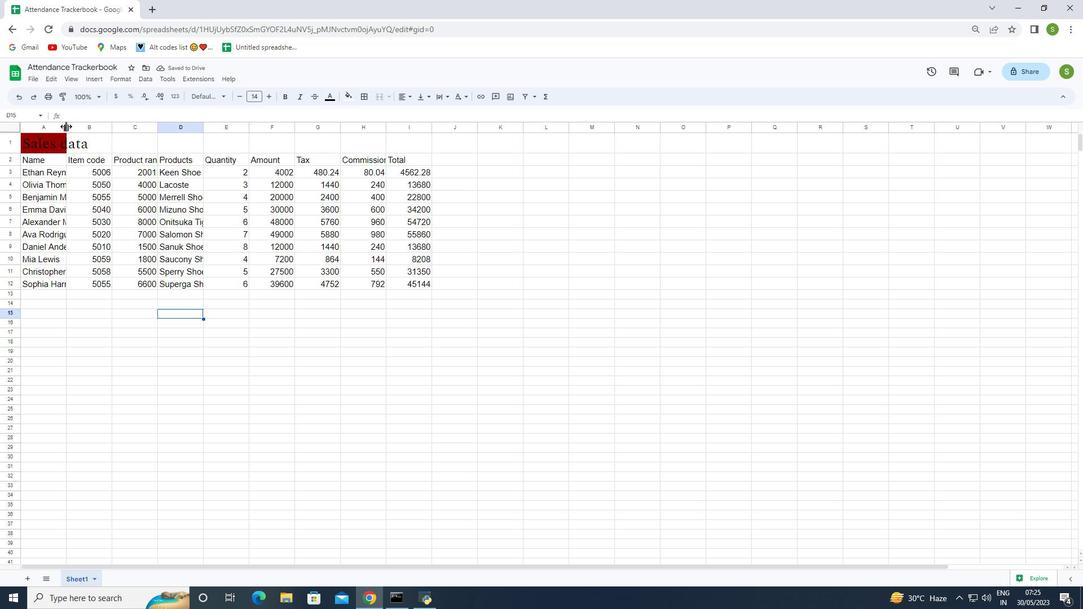 
Action: Mouse pressed left at (66, 126)
Screenshot: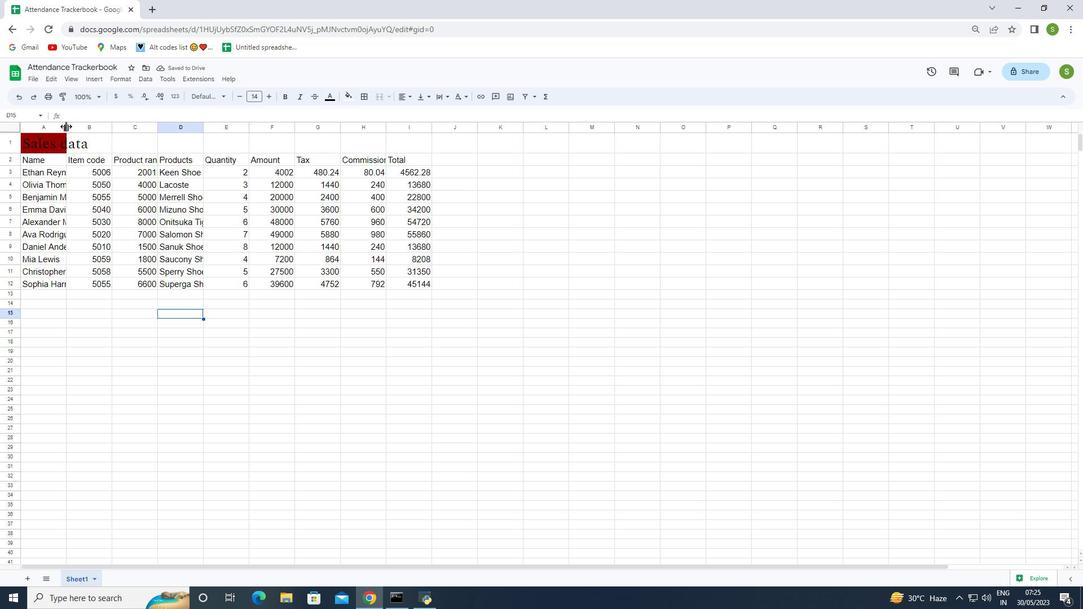 
Action: Mouse pressed left at (66, 126)
Screenshot: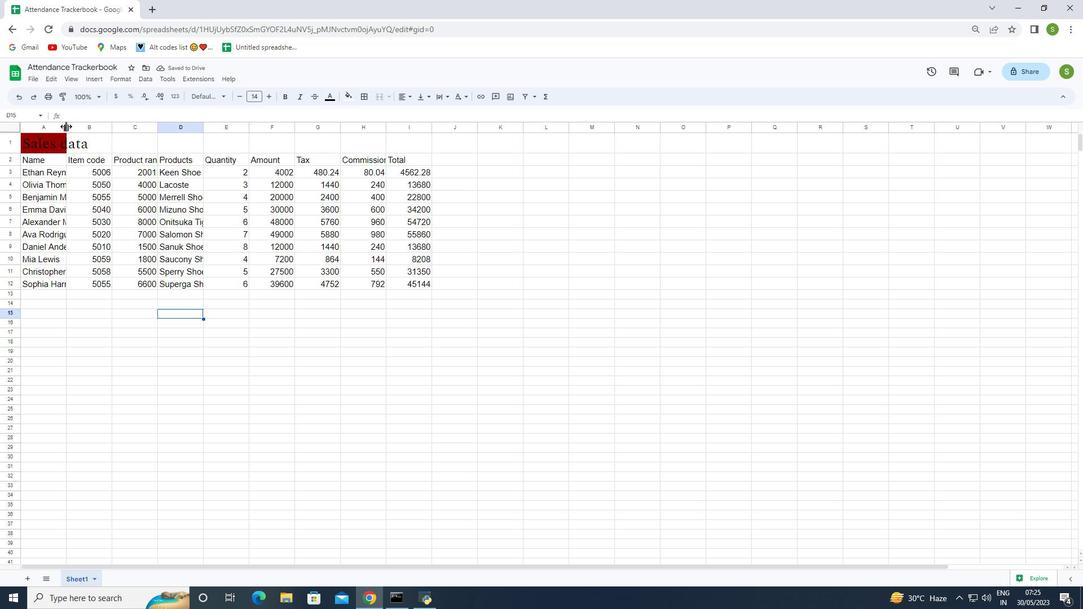 
Action: Mouse moved to (133, 333)
Screenshot: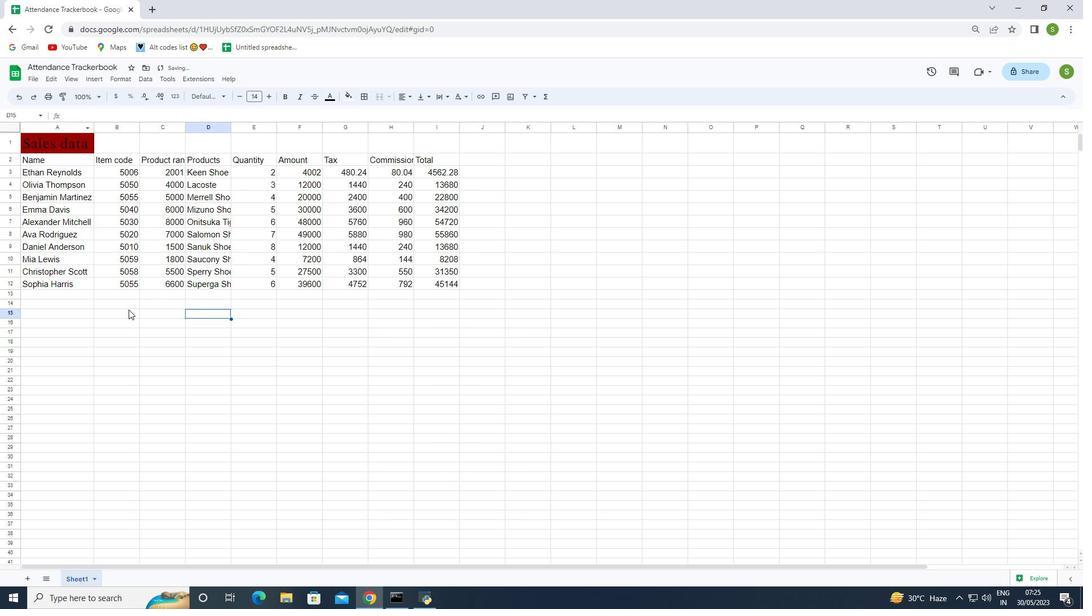 
Action: Mouse pressed left at (133, 333)
Screenshot: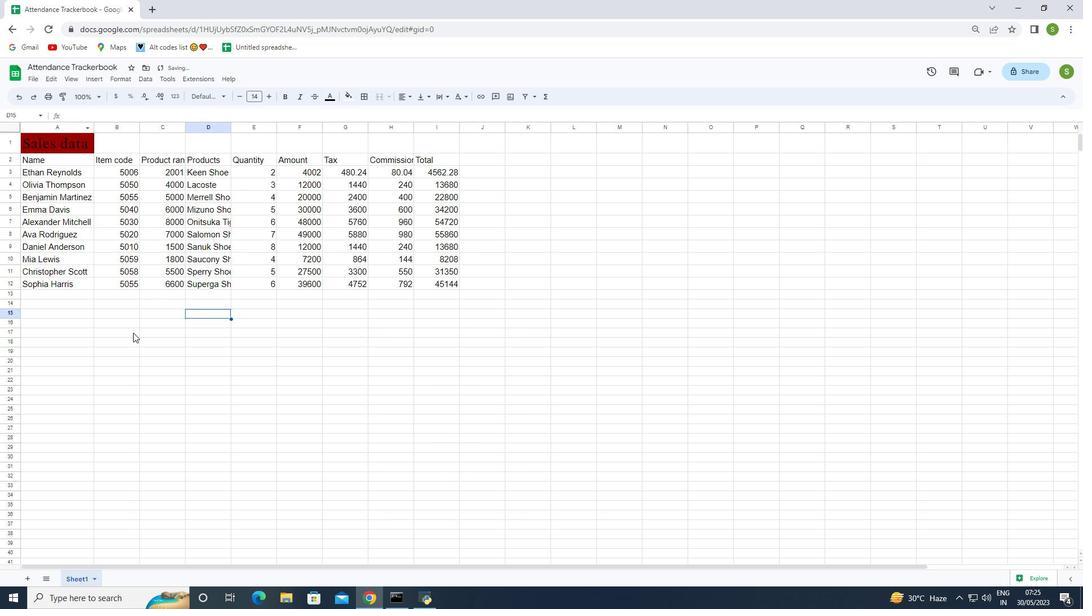 
Action: Mouse moved to (27, 156)
Screenshot: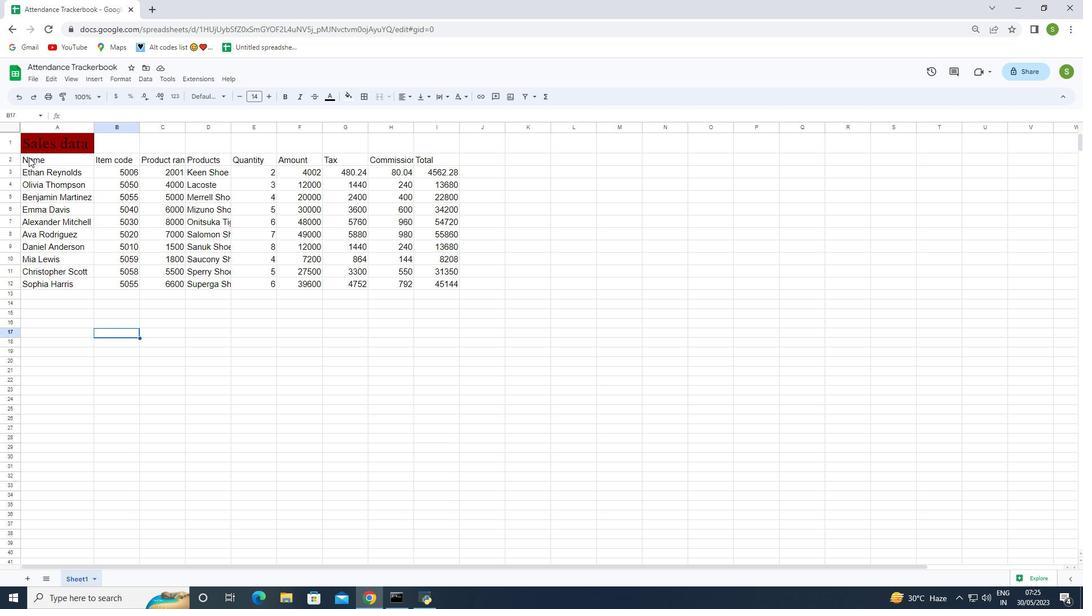 
Action: Mouse pressed left at (27, 156)
Screenshot: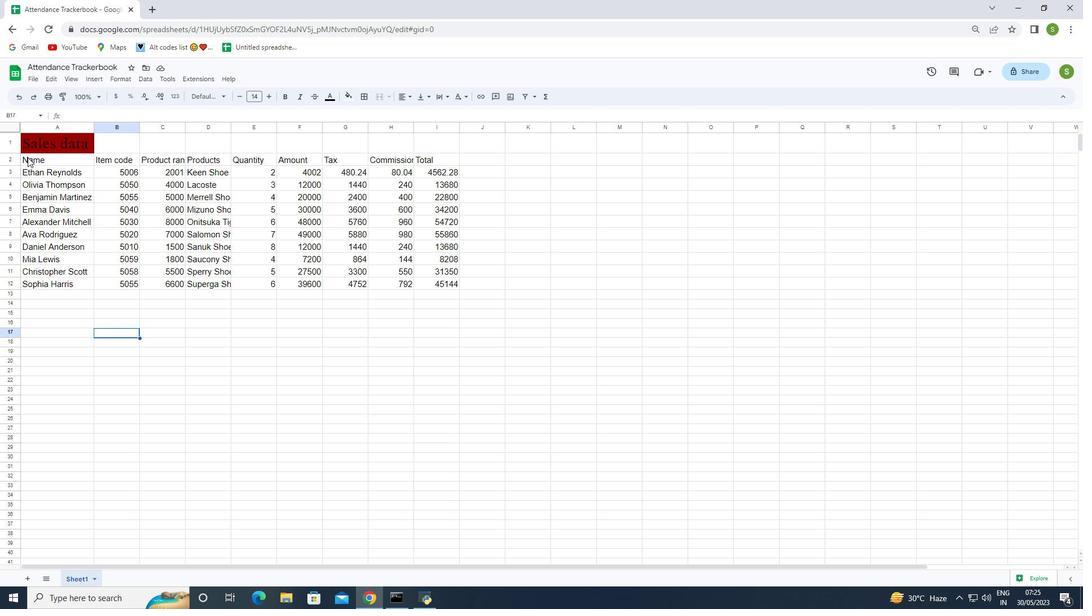 
Action: Mouse moved to (215, 94)
Screenshot: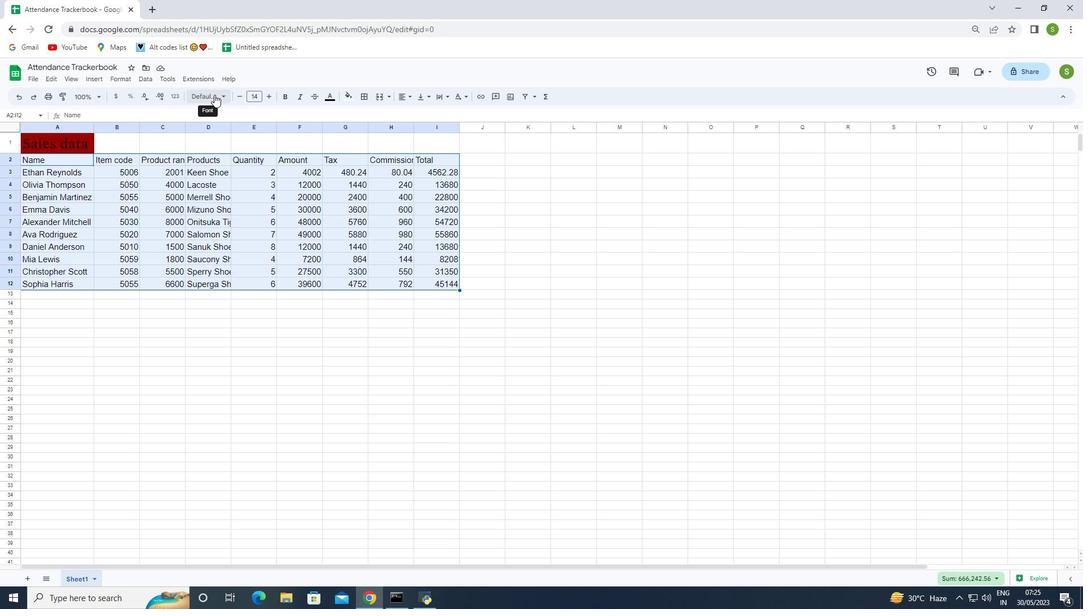 
Action: Mouse pressed left at (215, 94)
Screenshot: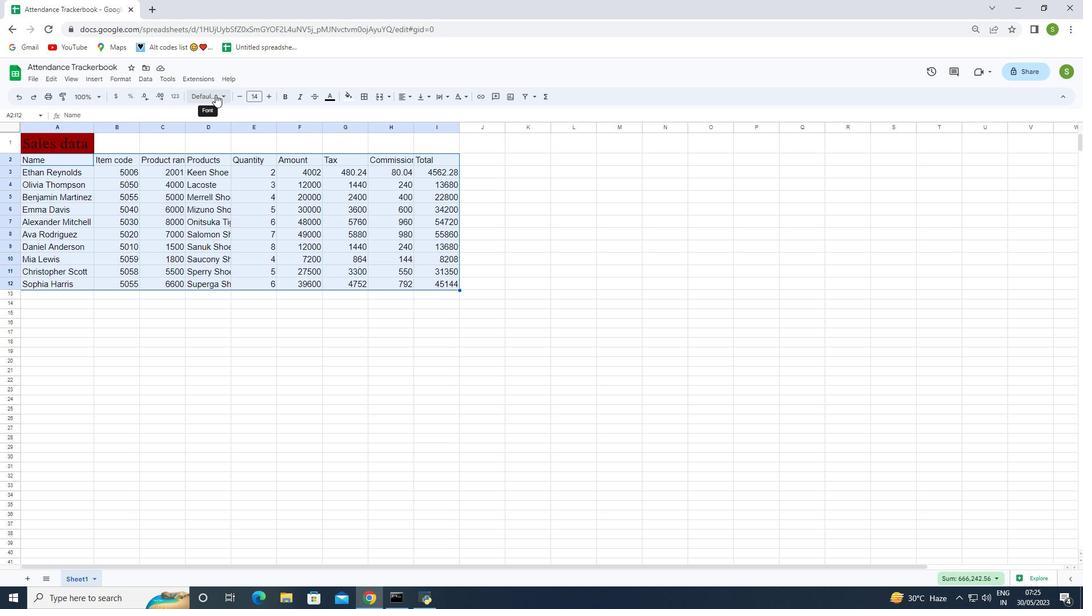
Action: Mouse moved to (233, 548)
Screenshot: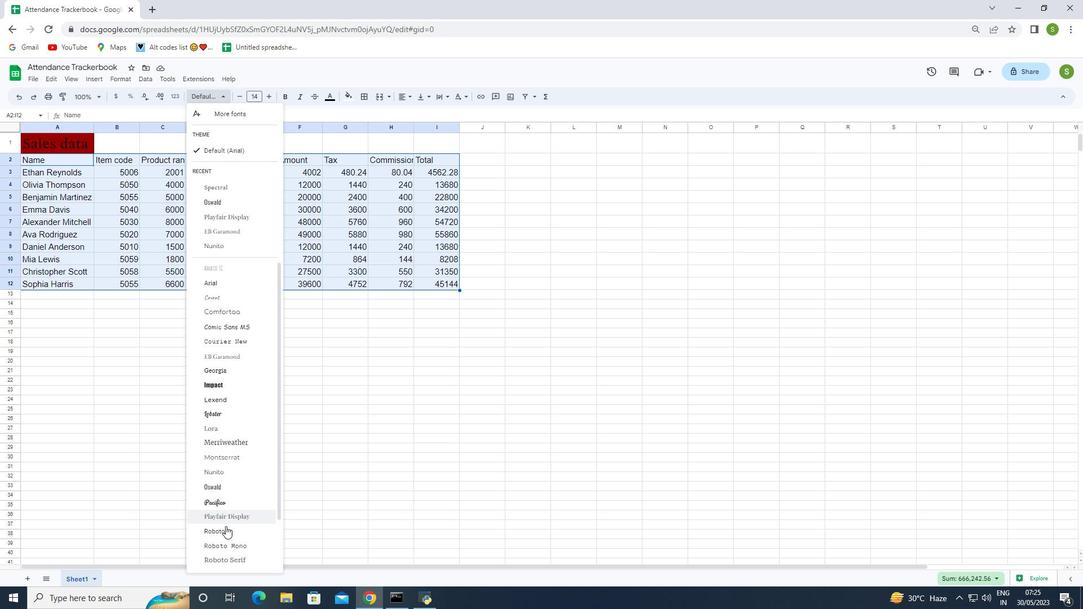 
Action: Mouse scrolled (233, 547) with delta (0, 0)
Screenshot: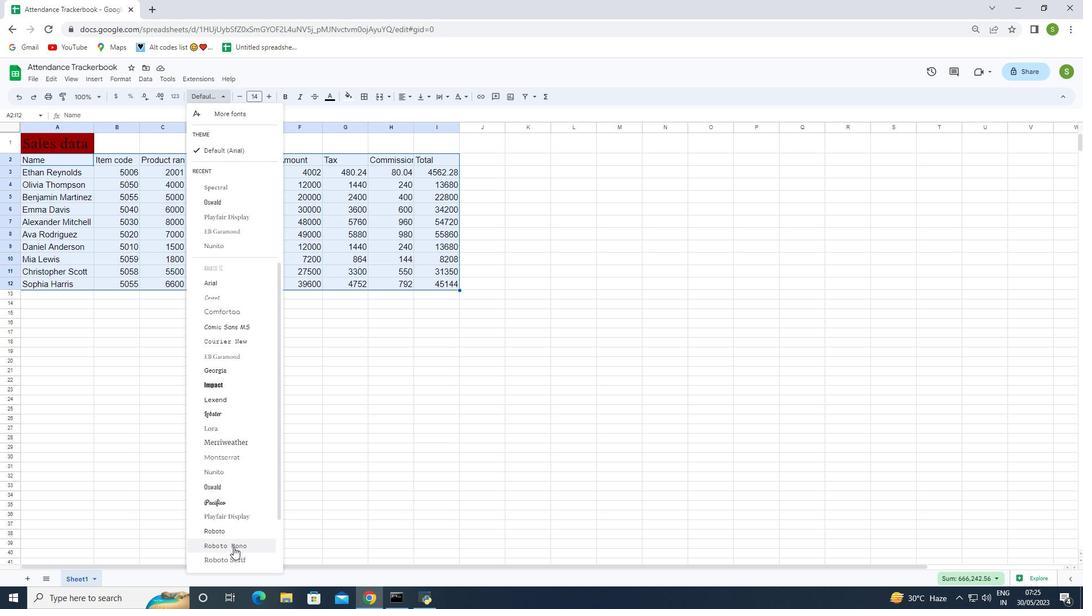 
Action: Mouse scrolled (233, 547) with delta (0, 0)
Screenshot: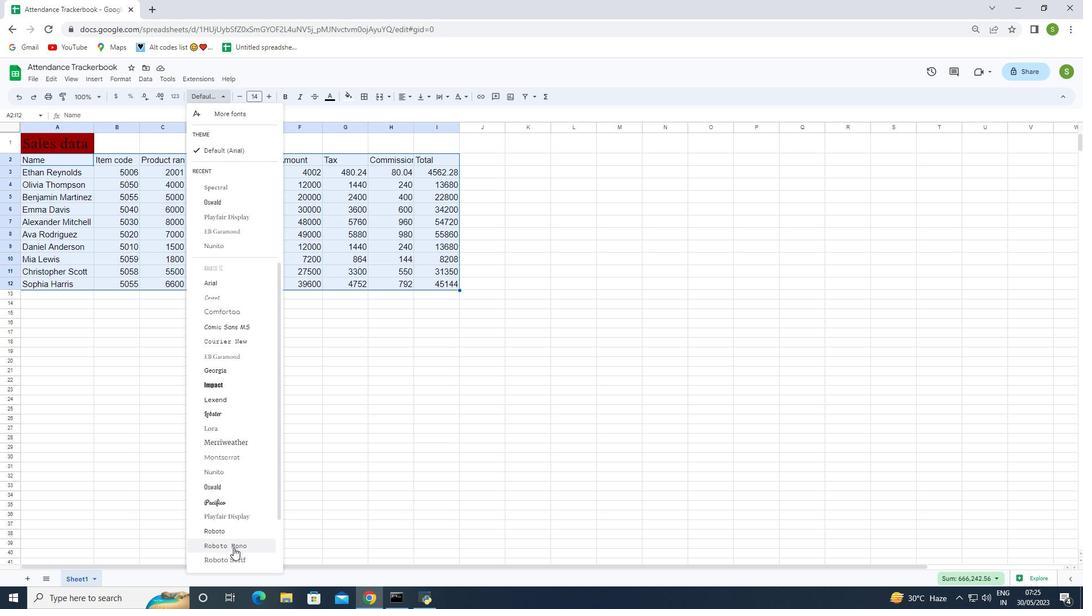 
Action: Mouse scrolled (233, 547) with delta (0, 0)
Screenshot: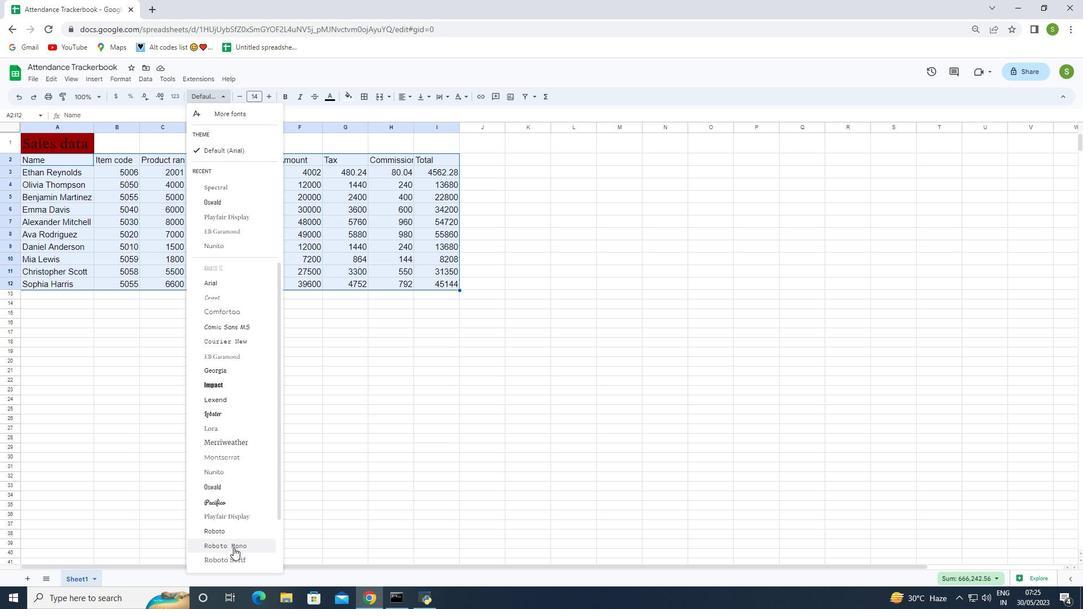 
Action: Mouse scrolled (233, 547) with delta (0, 0)
Screenshot: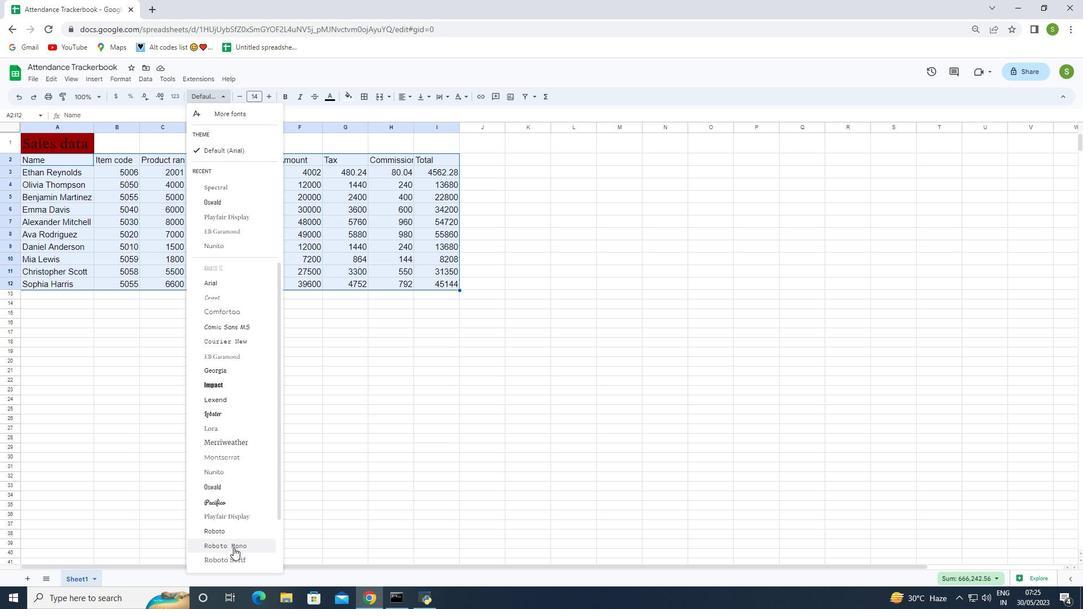 
Action: Mouse scrolled (233, 547) with delta (0, 0)
Screenshot: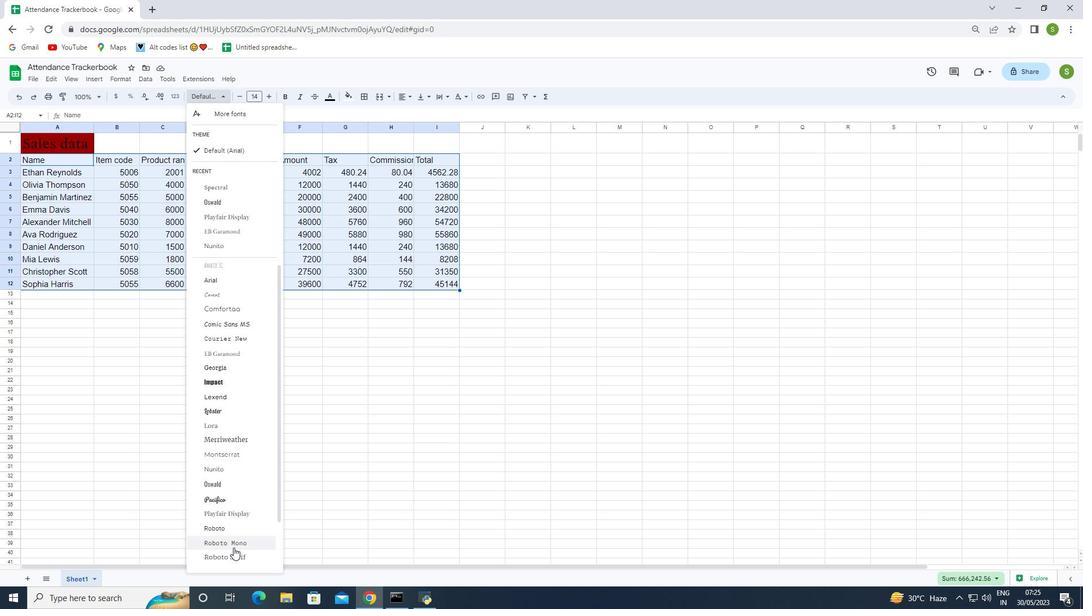 
Action: Mouse scrolled (233, 547) with delta (0, 0)
Screenshot: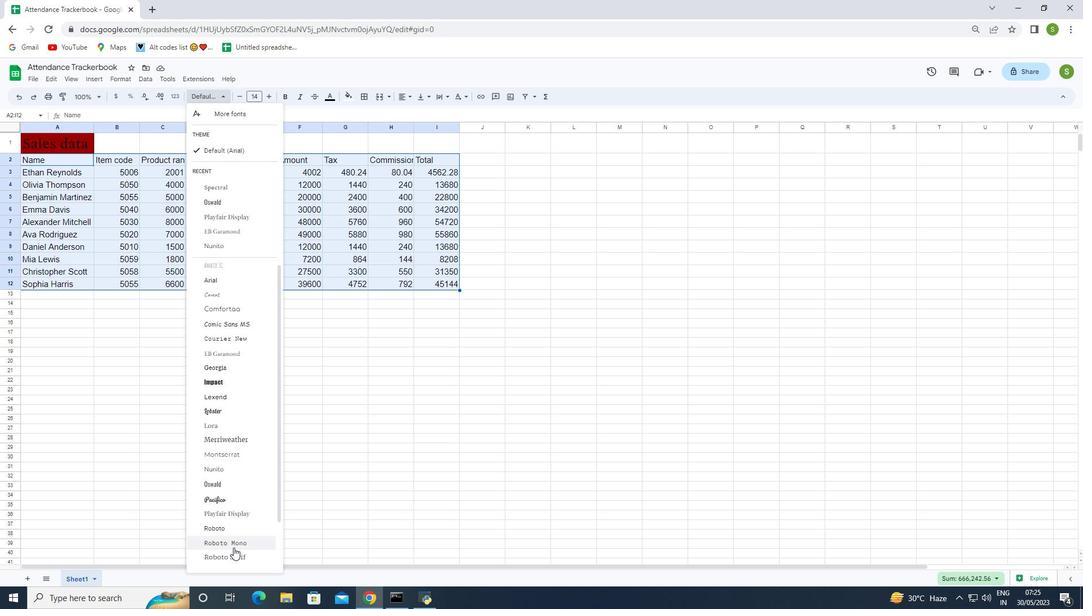 
Action: Mouse moved to (224, 520)
Screenshot: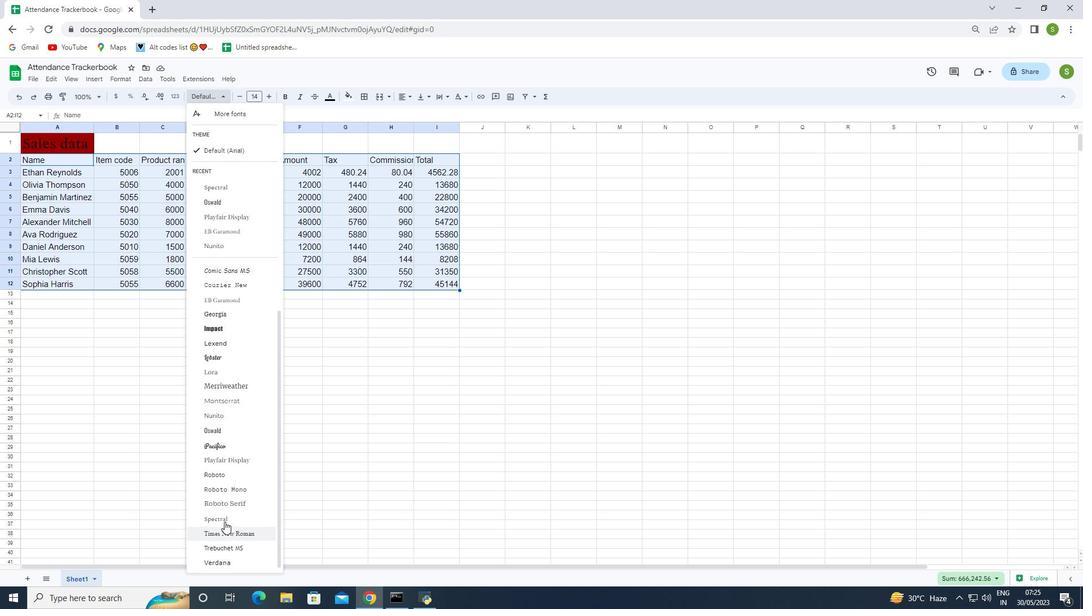 
Action: Mouse pressed left at (224, 520)
Screenshot: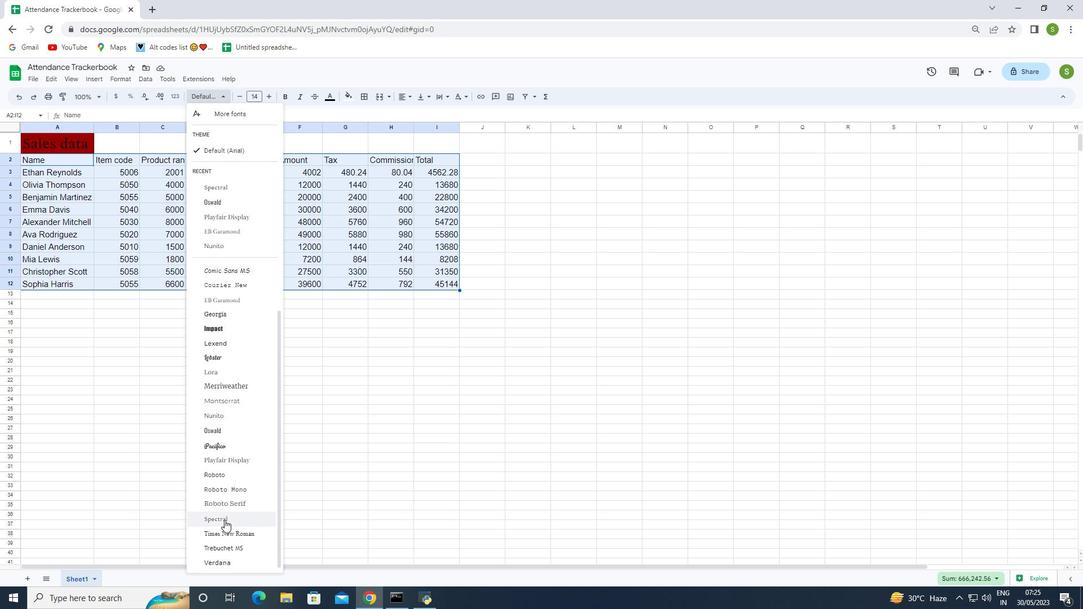 
Action: Mouse moved to (272, 96)
Screenshot: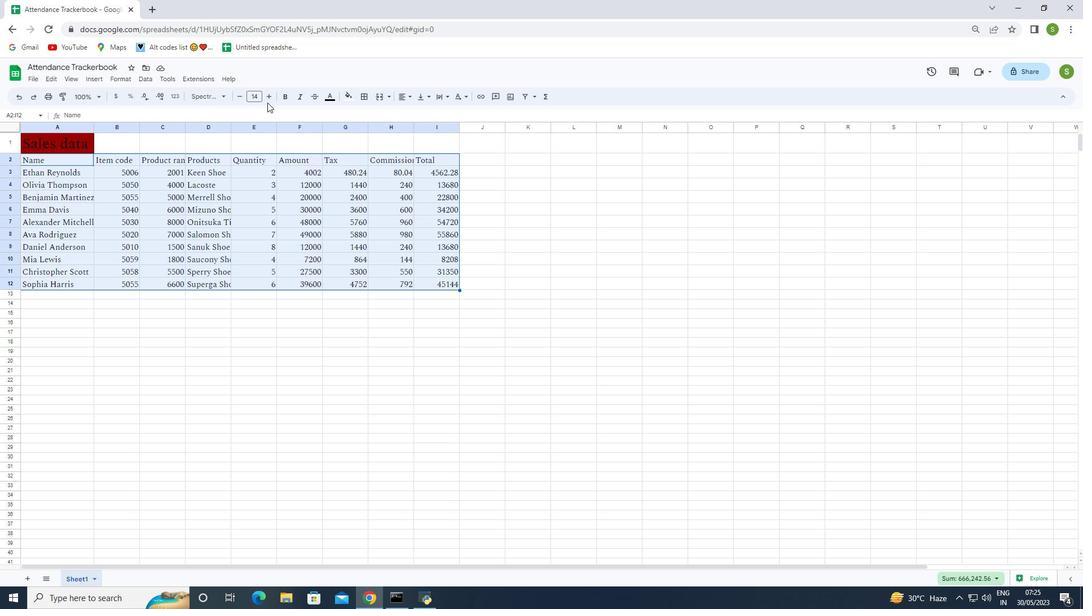 
Action: Mouse pressed left at (272, 96)
Screenshot: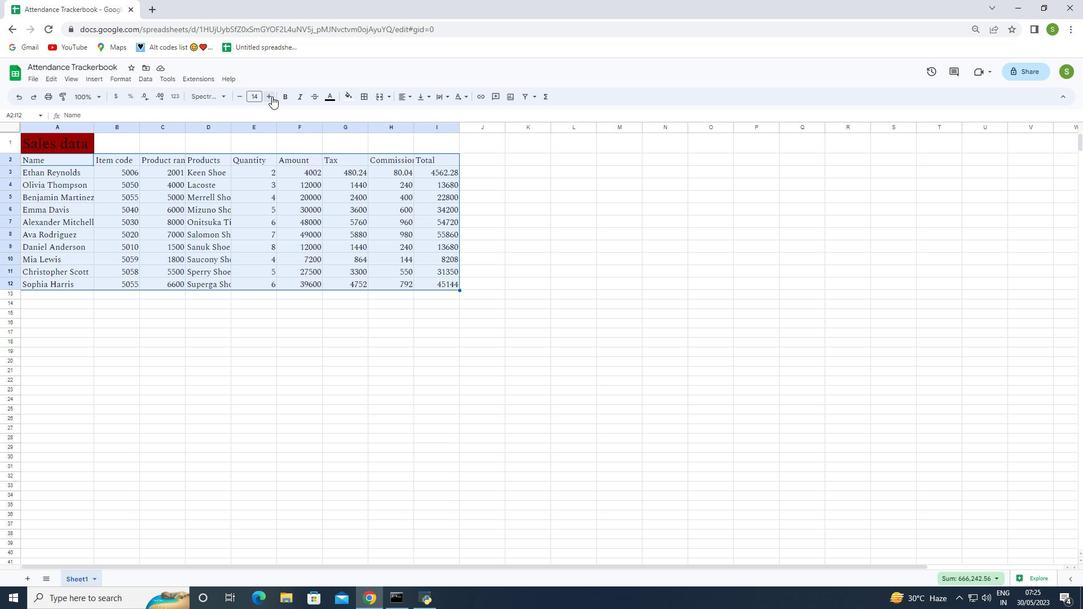 
Action: Mouse pressed left at (272, 96)
Screenshot: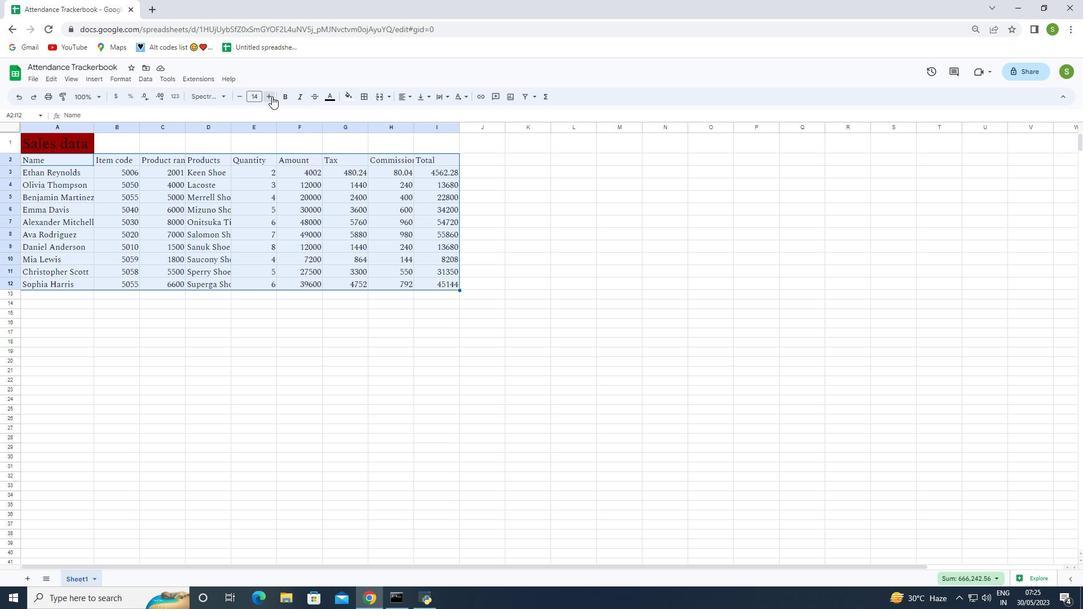 
Action: Mouse pressed left at (272, 96)
Screenshot: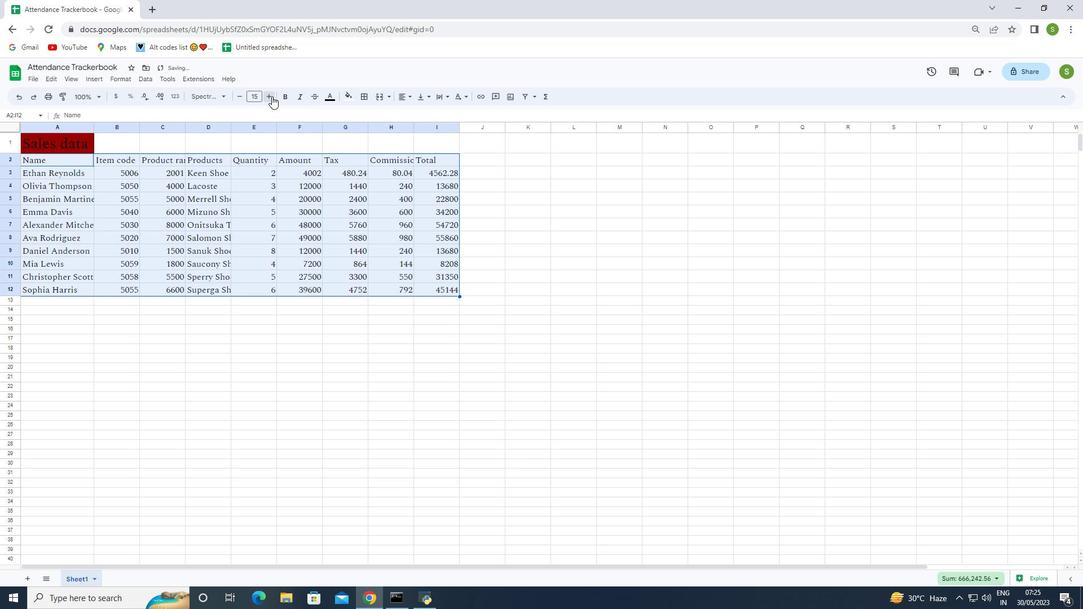 
Action: Mouse pressed left at (272, 96)
Screenshot: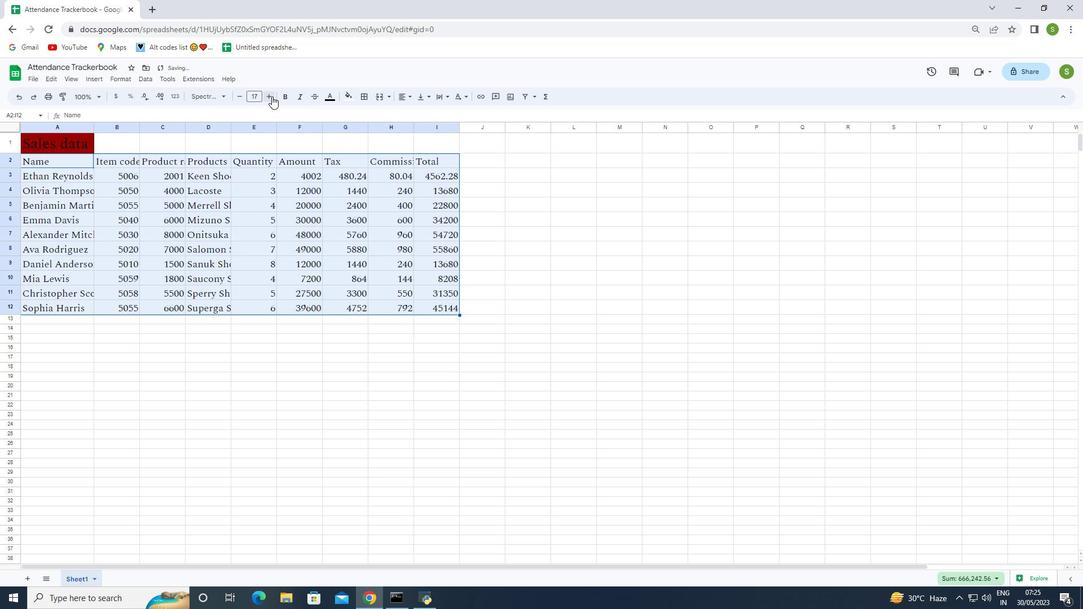 
Action: Mouse moved to (214, 379)
Screenshot: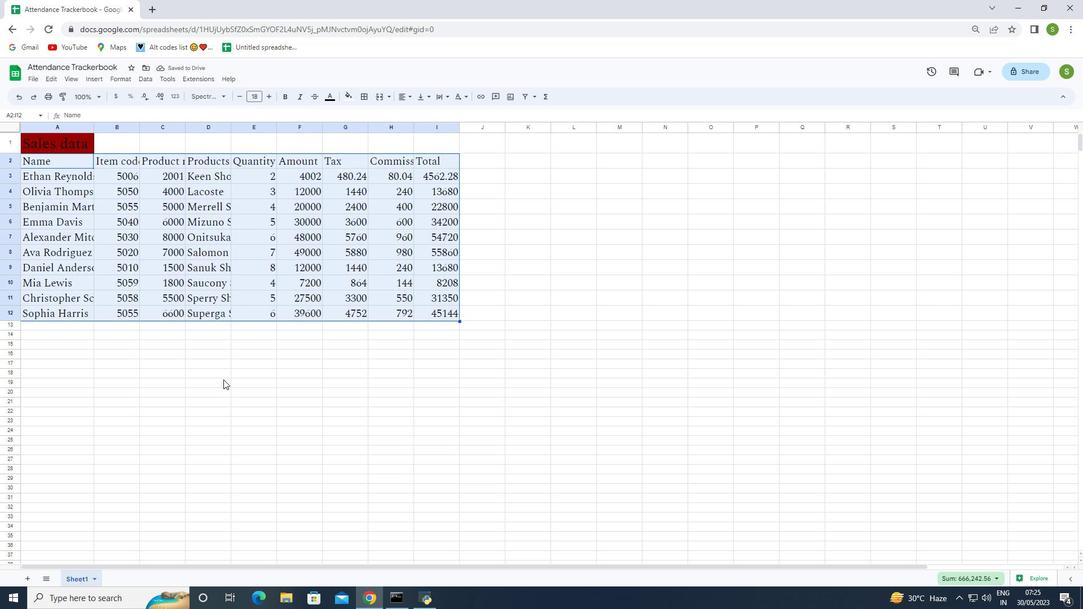 
Action: Mouse pressed left at (214, 379)
Screenshot: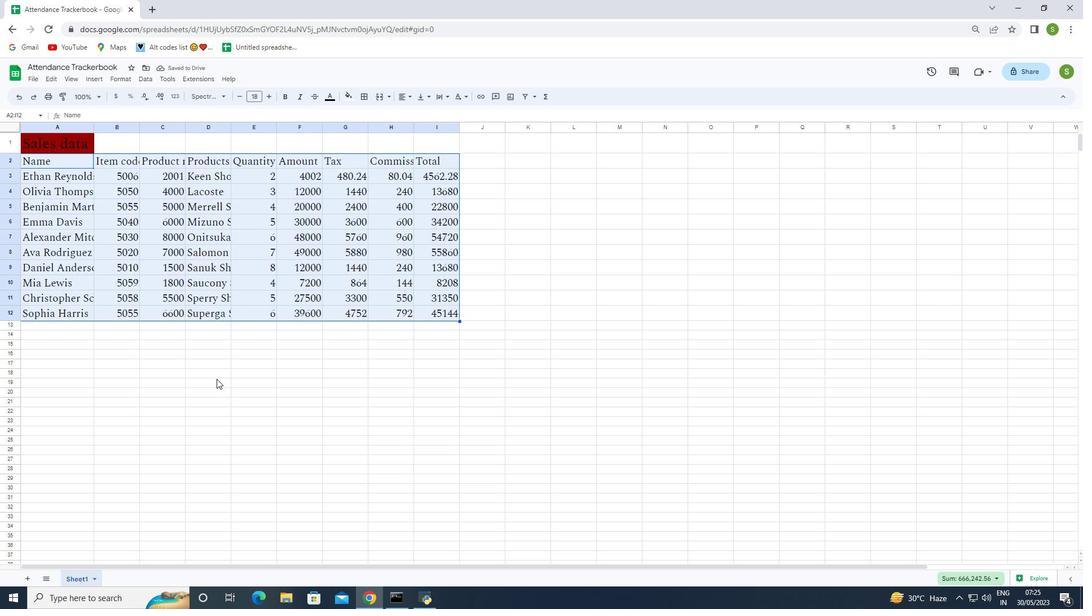 
Action: Mouse moved to (53, 149)
Screenshot: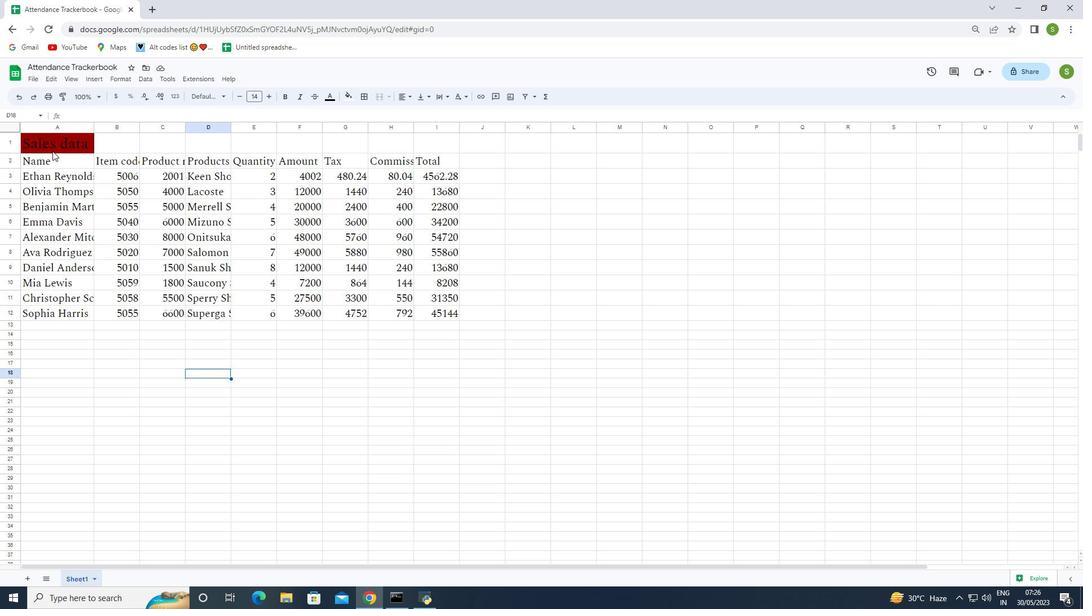 
Action: Mouse pressed left at (53, 149)
Screenshot: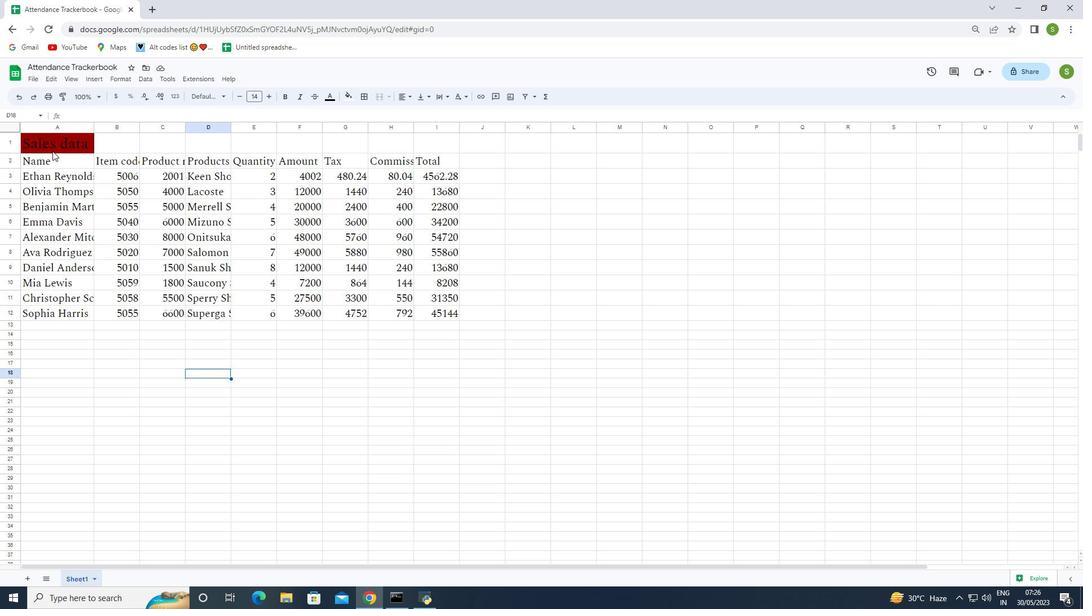 
Action: Mouse moved to (406, 97)
Screenshot: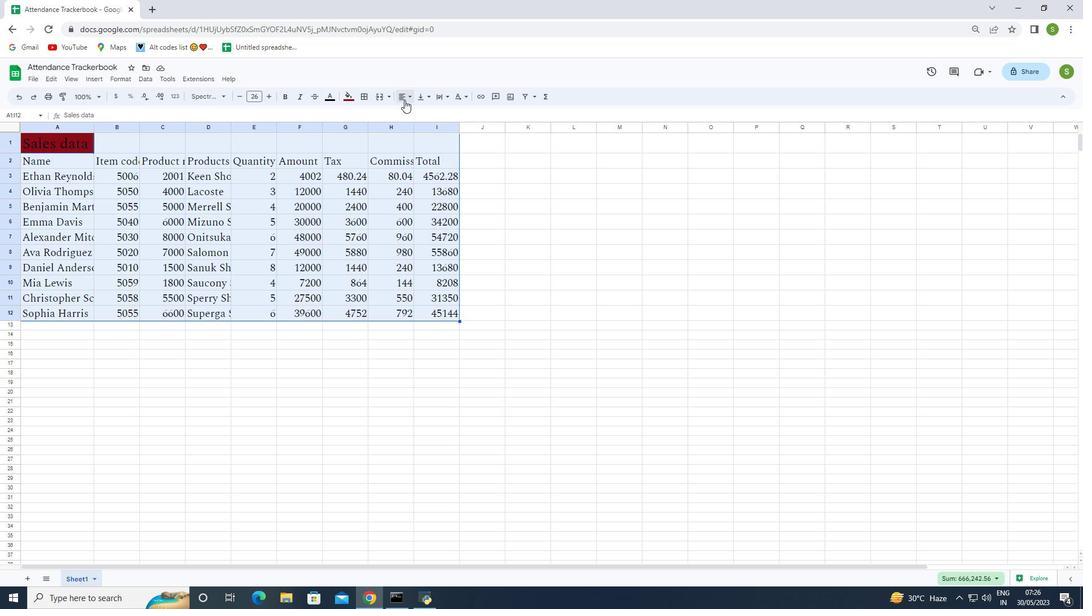 
Action: Mouse pressed left at (406, 97)
Screenshot: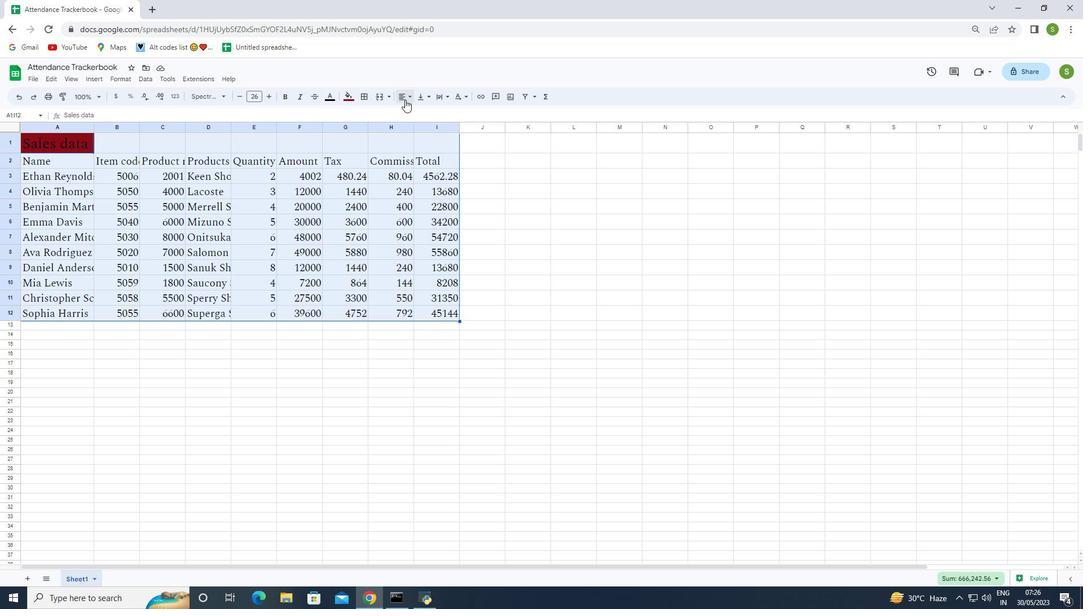 
Action: Mouse moved to (421, 114)
Screenshot: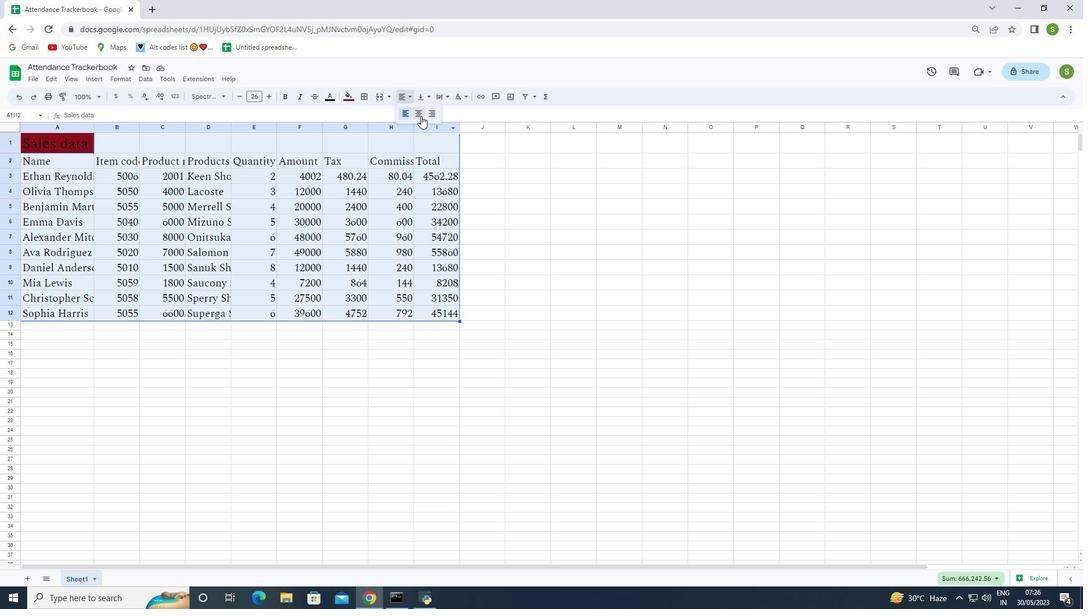 
Action: Mouse pressed left at (421, 114)
Screenshot: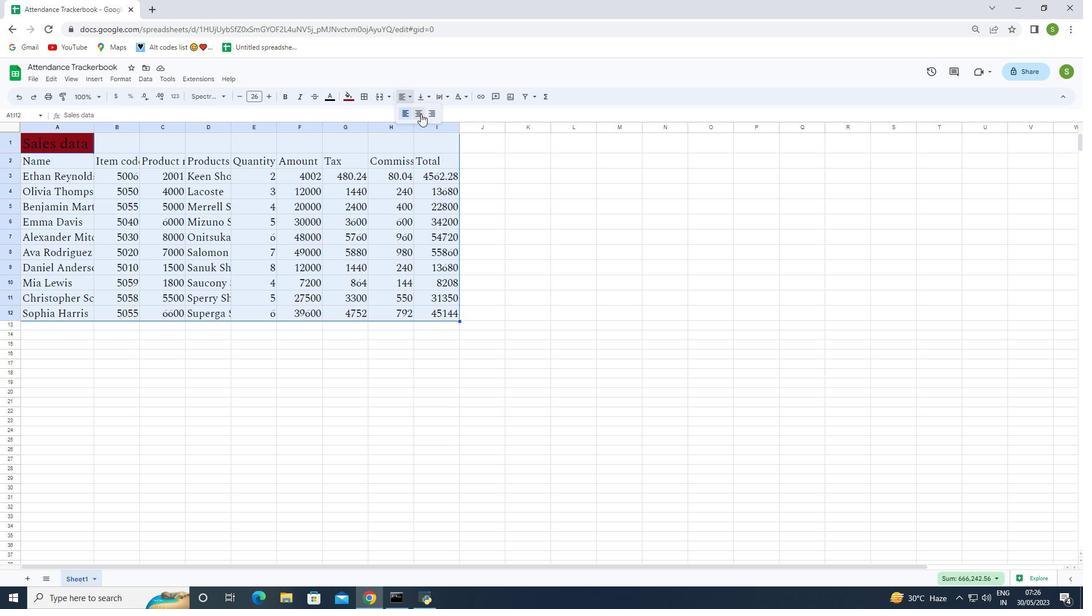 
Action: Mouse moved to (28, 73)
Screenshot: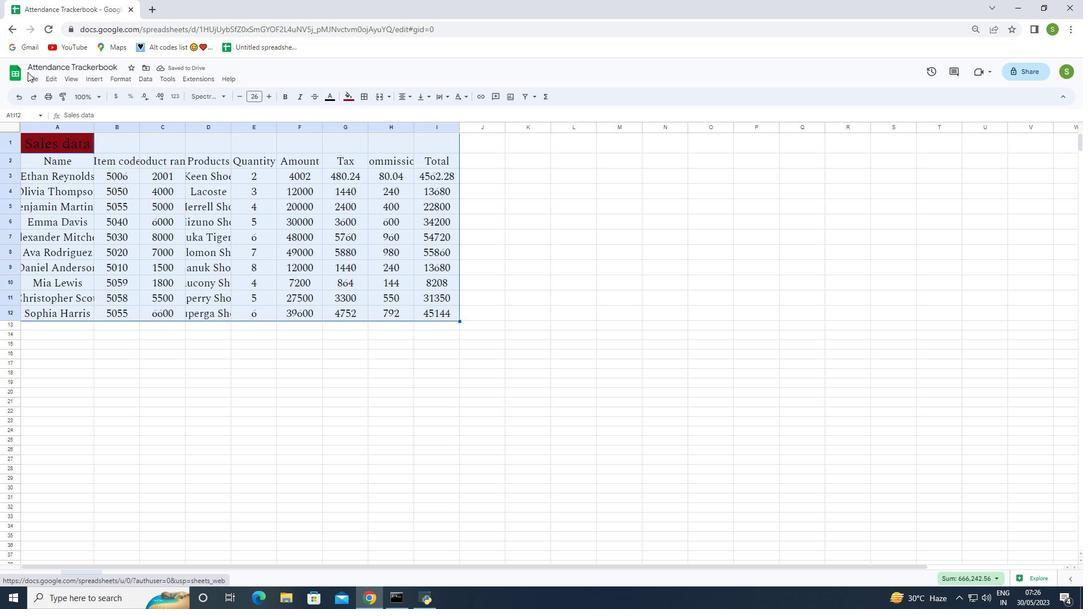 
Action: Mouse pressed left at (28, 73)
Screenshot: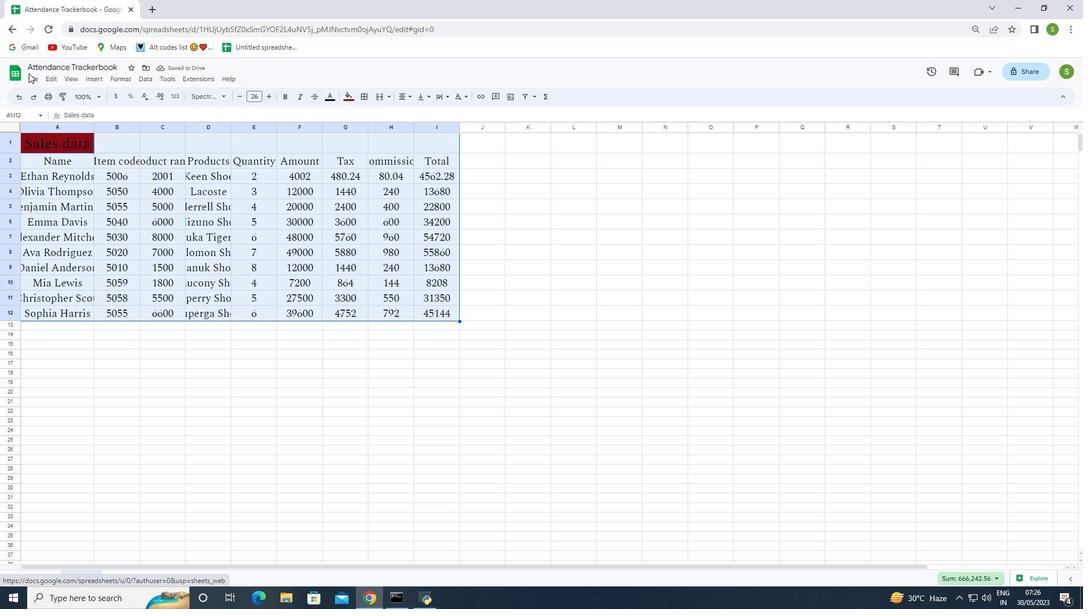 
Action: Mouse moved to (32, 77)
Screenshot: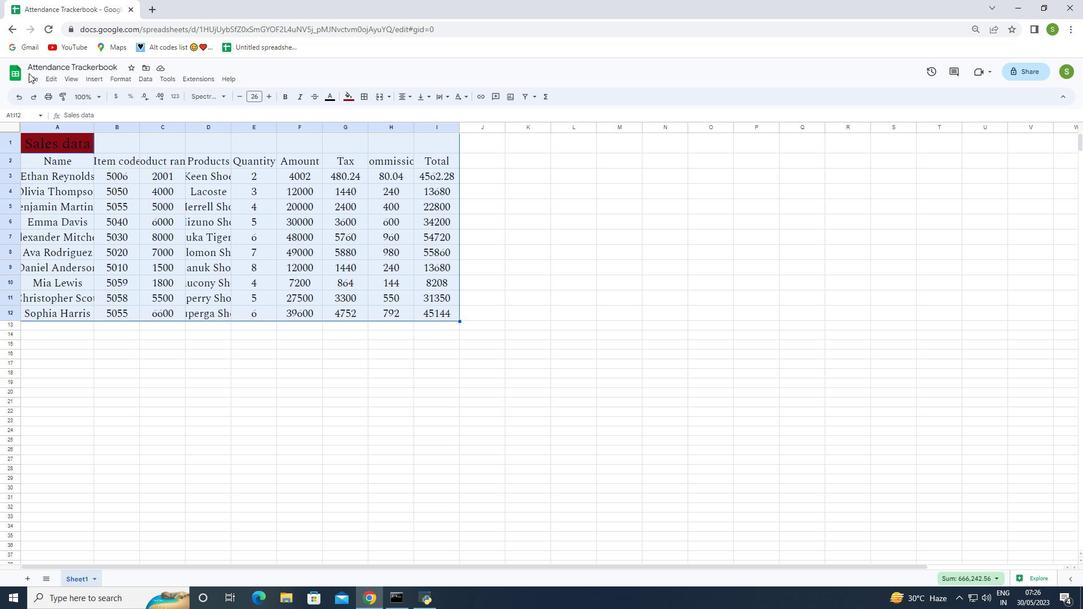 
Action: Mouse pressed left at (32, 77)
Screenshot: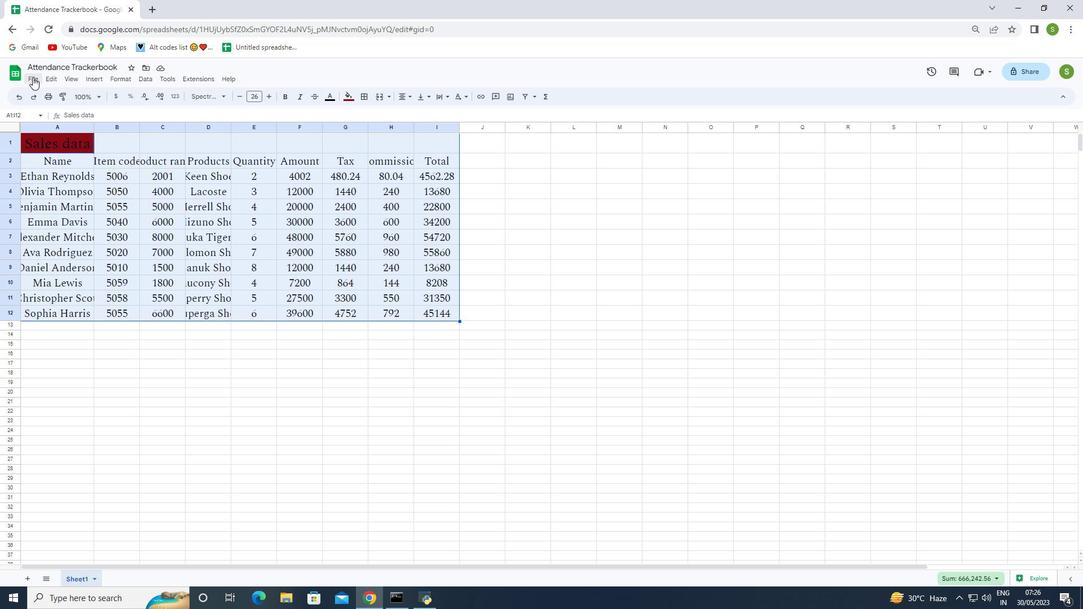 
Action: Mouse moved to (60, 211)
Screenshot: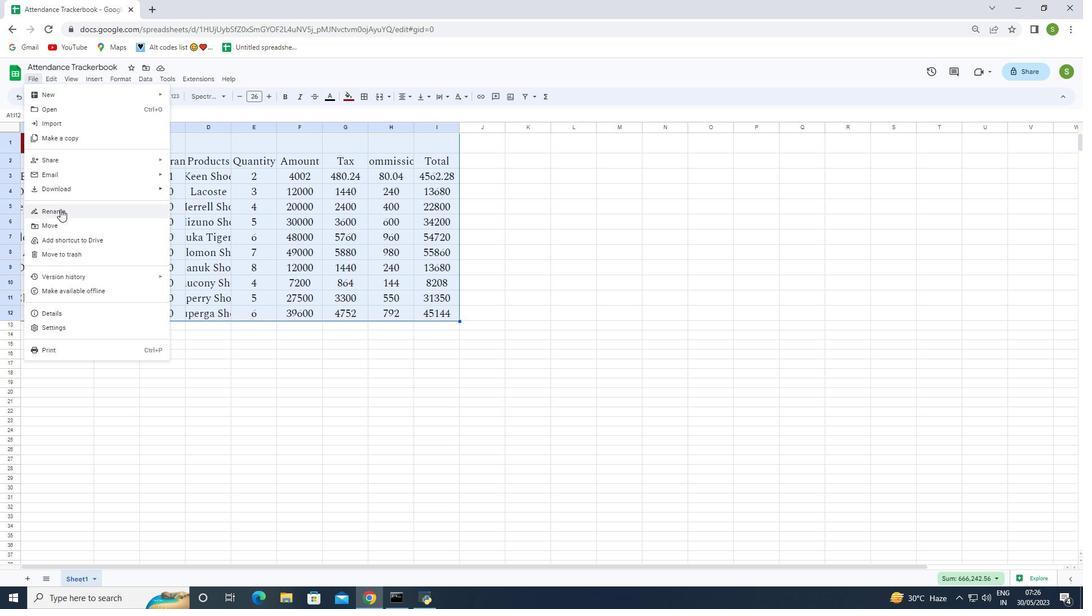 
Action: Mouse pressed left at (60, 211)
Screenshot: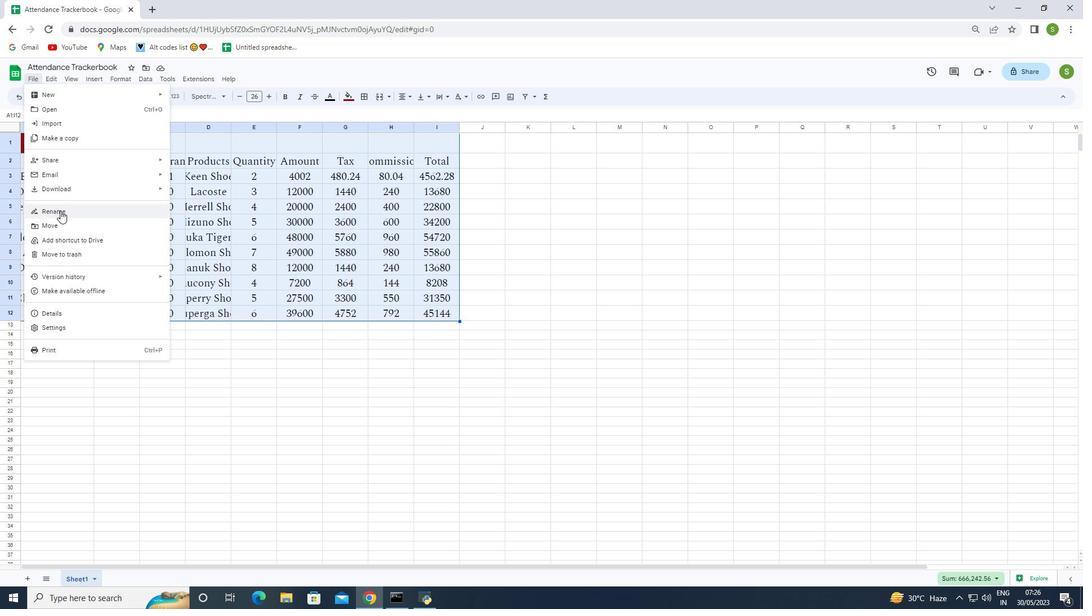 
Action: Key pressed <Key.backspace><Key.shift><Key.shift><Key.shift><Key.shift><Key.shift>Attendance<Key.space><Key.shift><Key.shift><Key.shift><Key.shift><Key.shift><Key.shift><Key.shift><Key.shift><Key.shift><Key.shift><Key.shift><Key.shift>Trackerbook
Screenshot: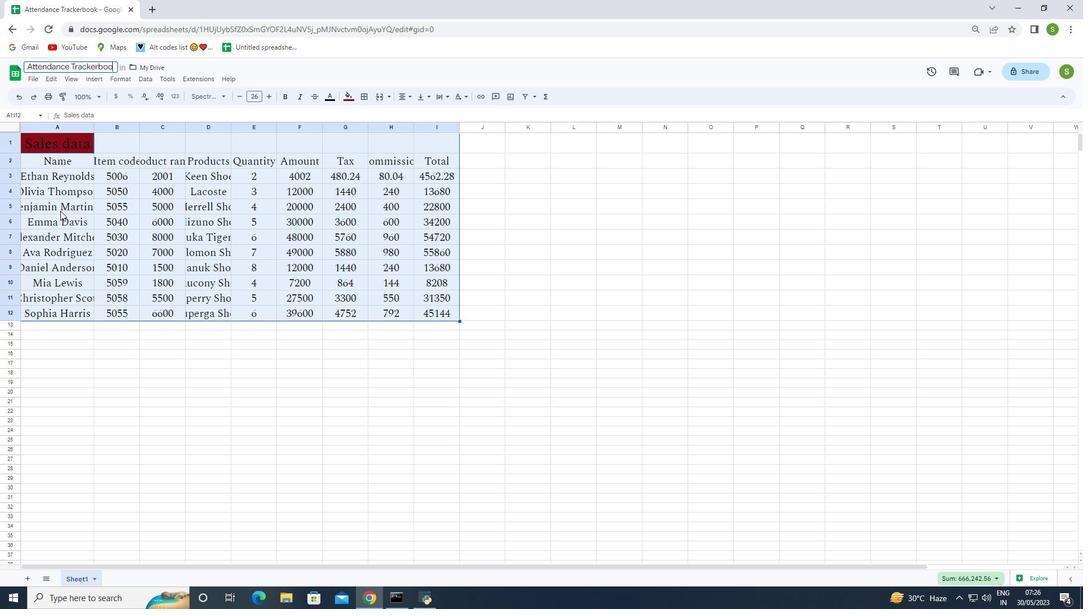 
Action: Mouse moved to (121, 383)
Screenshot: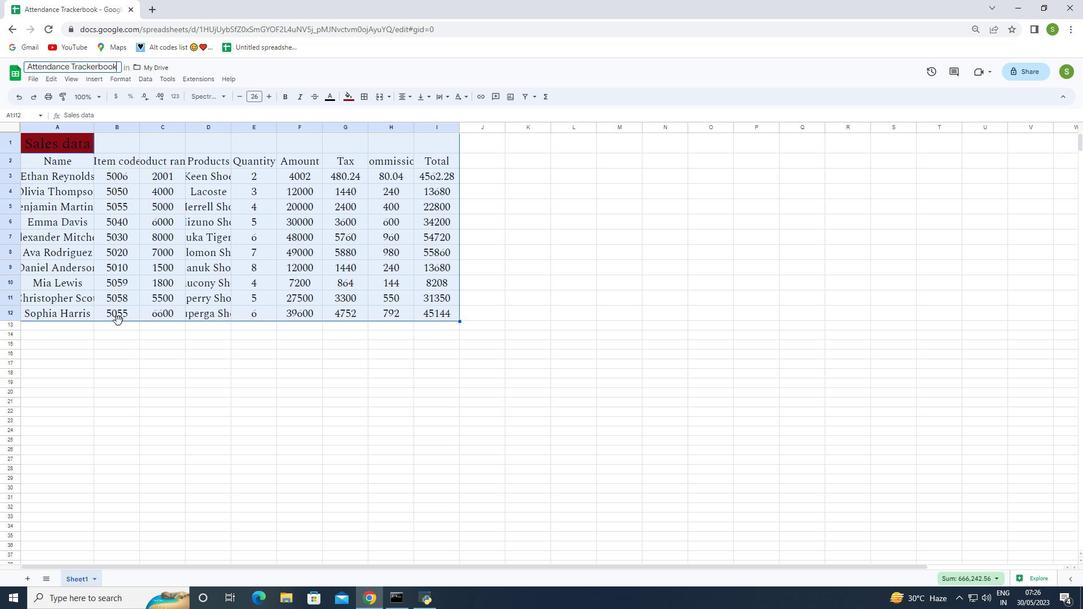 
Action: Mouse pressed left at (121, 383)
Screenshot: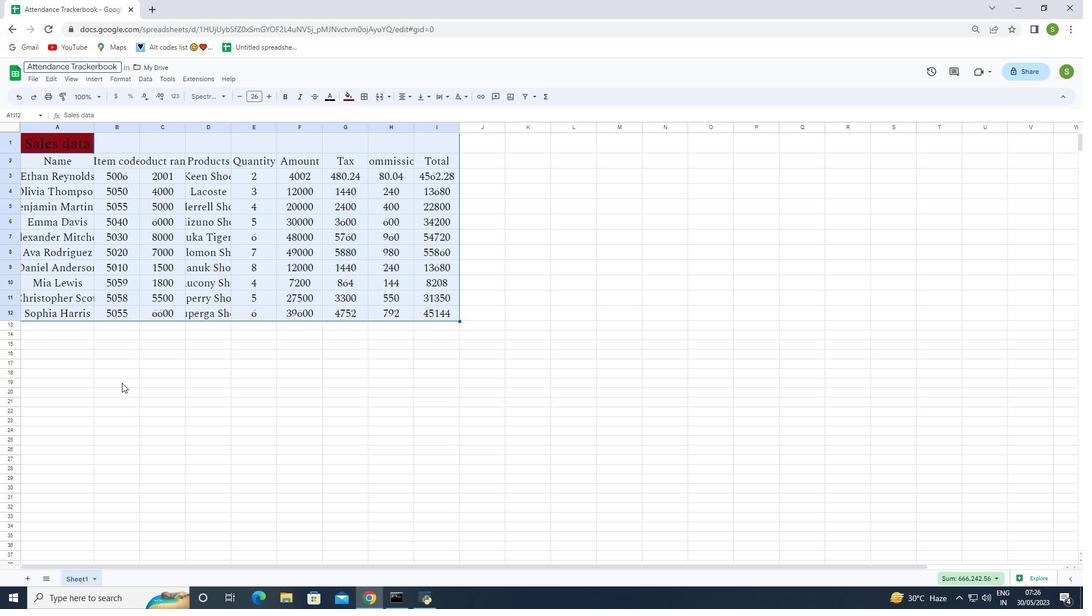 
Action: Mouse moved to (134, 369)
Screenshot: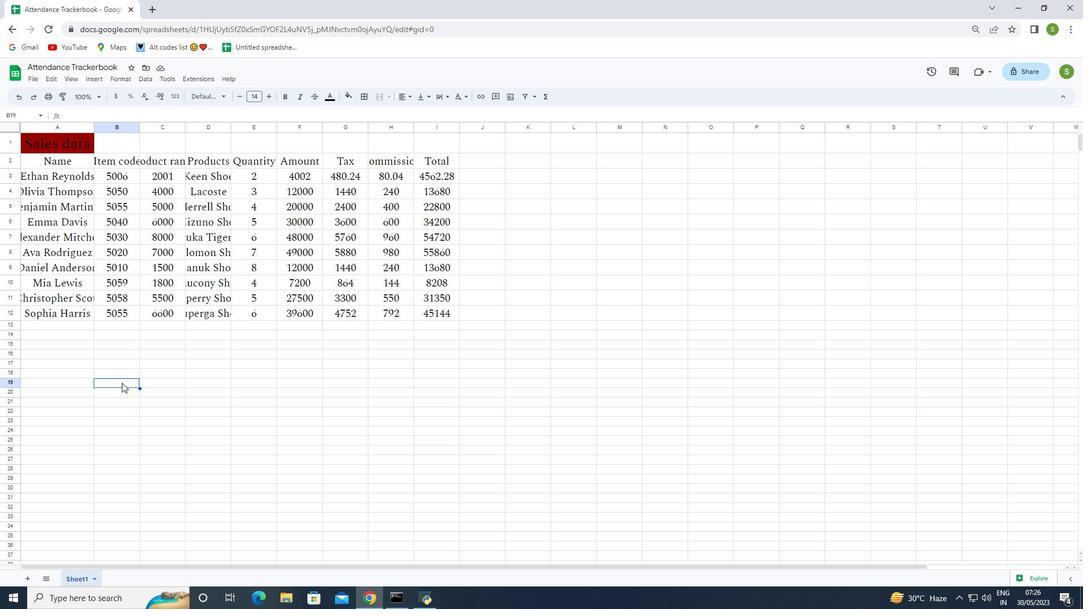 
